 Task: Add an event with the title Marketing Campaign Strategy Review and Adjustment, date '2024/04/03', time 8:50 AM to 10:50 AMand add a description: Lastly, be prepared to discuss the terms of potential investment, including the desired investment amount, equity or ownership structure, potential return on investment, and any anticipated milestones or timelines. These discussions will lay the foundation for further negotiations and due diligence processes, should both parties decide to move forward., put the event into Orange category . Add location for the event as: Miami, USA, logged in from the account softage.4@softage.netand send the event invitation to softage.7@softage.net and softage.8@softage.net. Set a reminder for the event 5 minutes before
Action: Mouse moved to (127, 94)
Screenshot: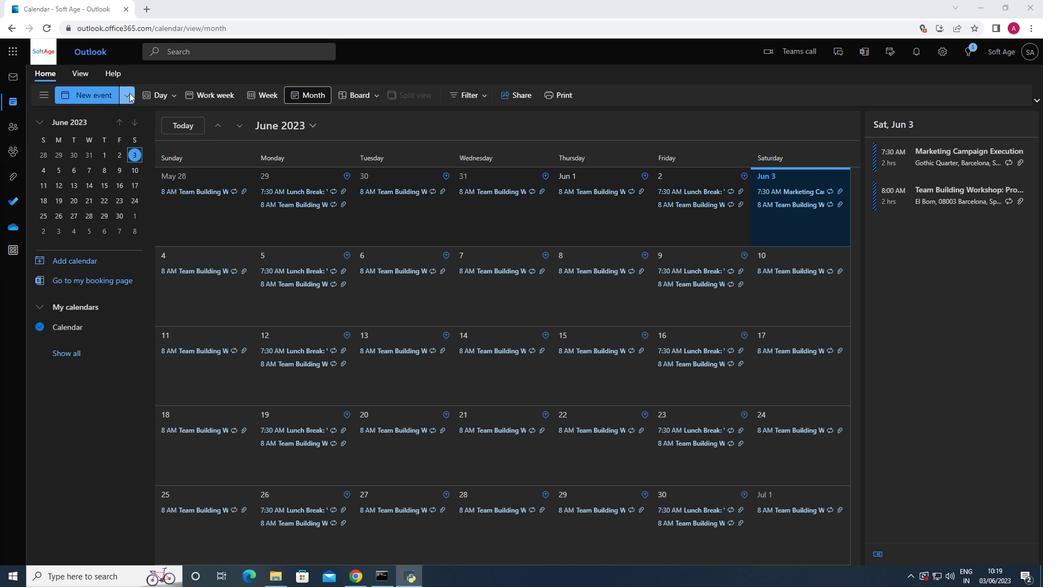 
Action: Mouse pressed left at (127, 94)
Screenshot: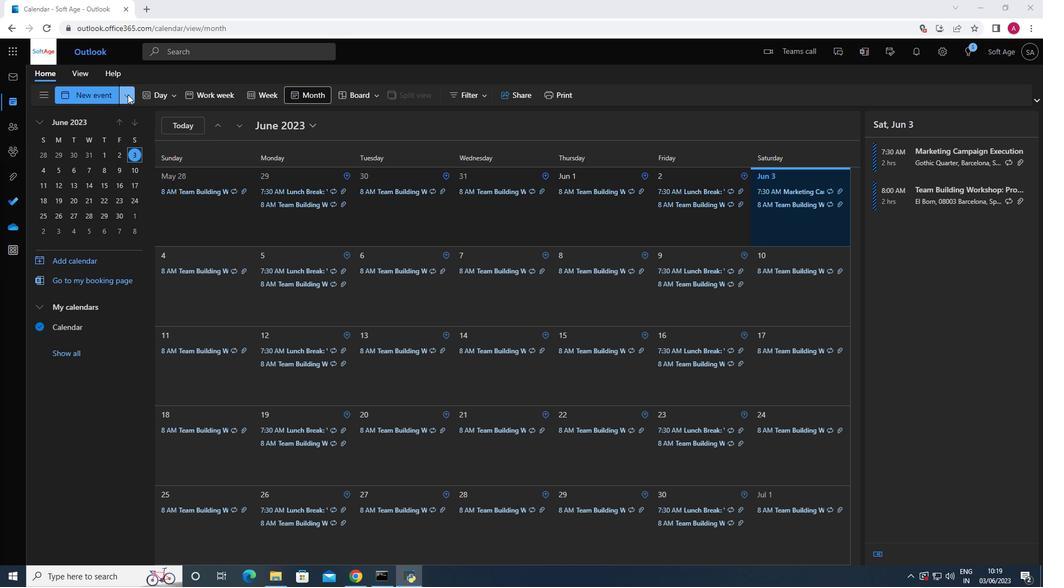 
Action: Mouse moved to (112, 138)
Screenshot: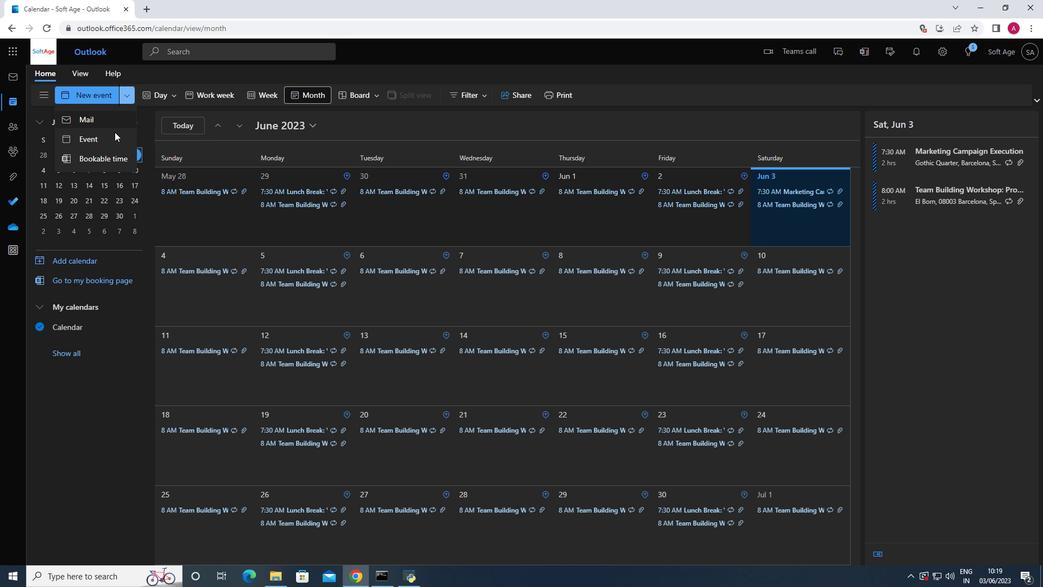 
Action: Mouse pressed left at (112, 138)
Screenshot: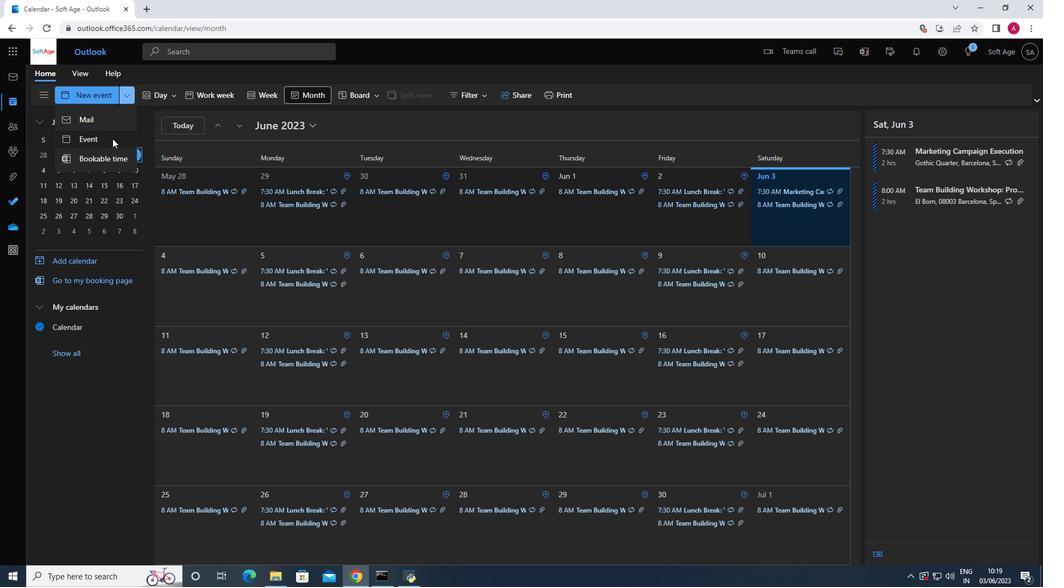 
Action: Mouse moved to (273, 164)
Screenshot: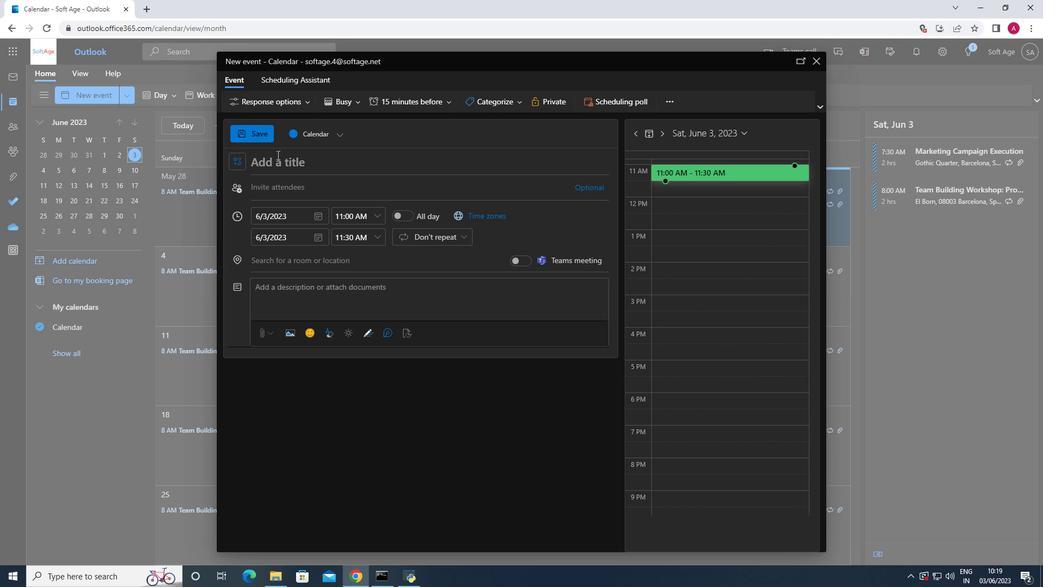 
Action: Mouse pressed left at (273, 164)
Screenshot: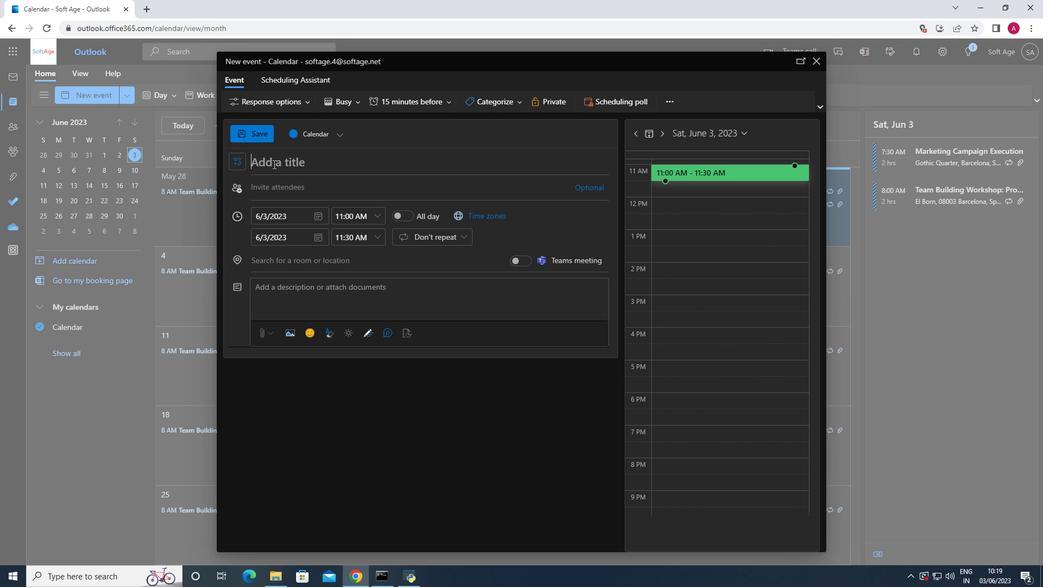 
Action: Key pressed <Key.shift>Marker<Key.backspace>ting<Key.space><Key.shift>Campaign<Key.space><Key.shift>Strategy<Key.space><Key.shift>Review<Key.space>and<Key.space><Key.shift>Adjustment
Screenshot: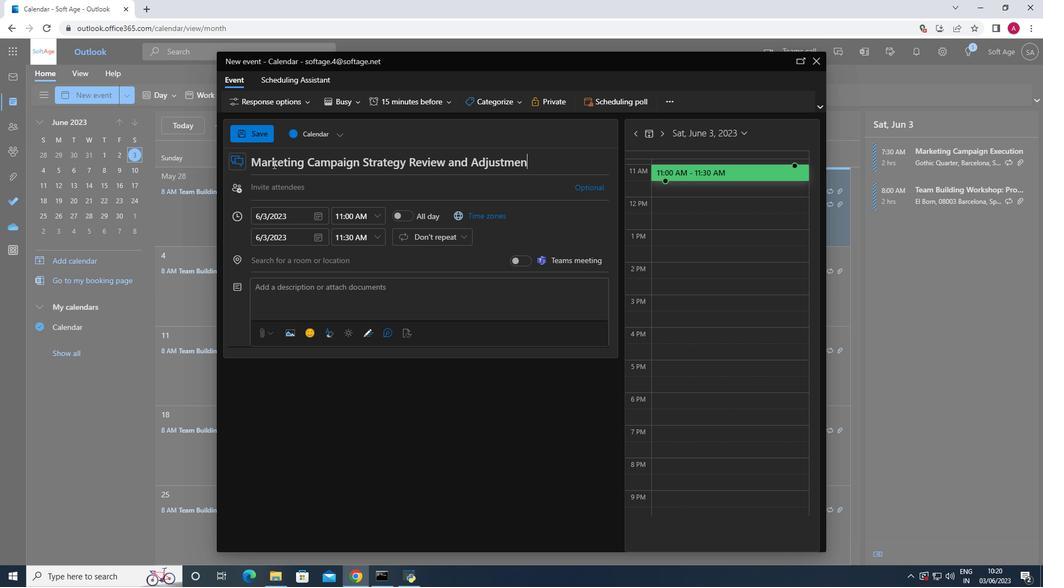 
Action: Mouse moved to (321, 214)
Screenshot: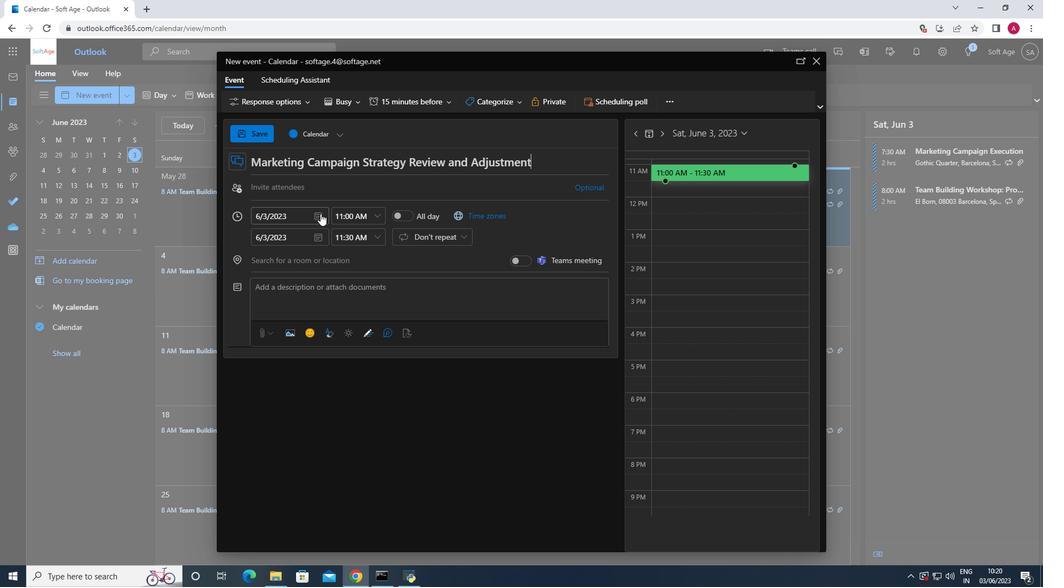 
Action: Mouse pressed left at (321, 214)
Screenshot: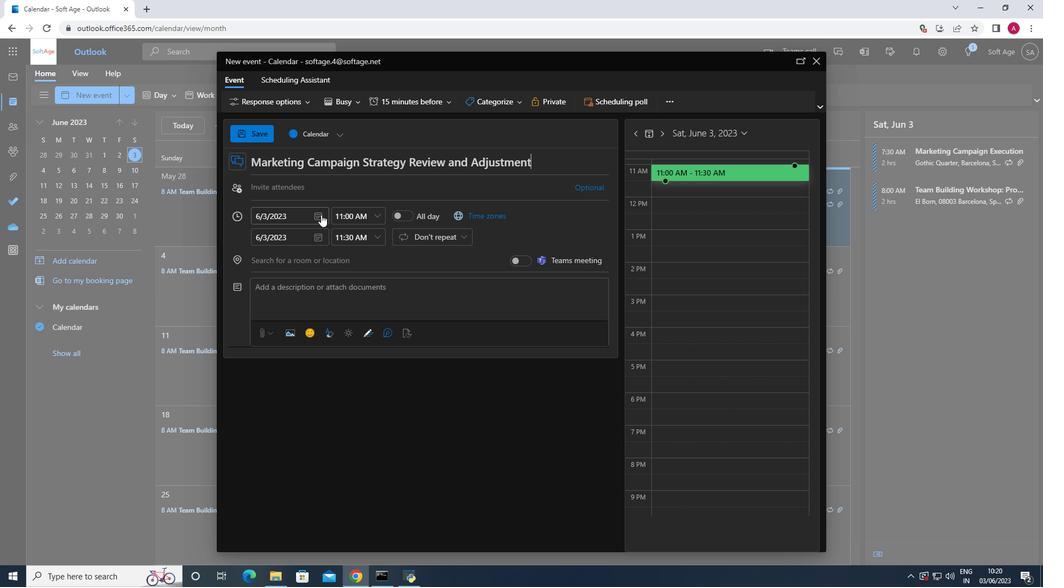 
Action: Mouse moved to (359, 241)
Screenshot: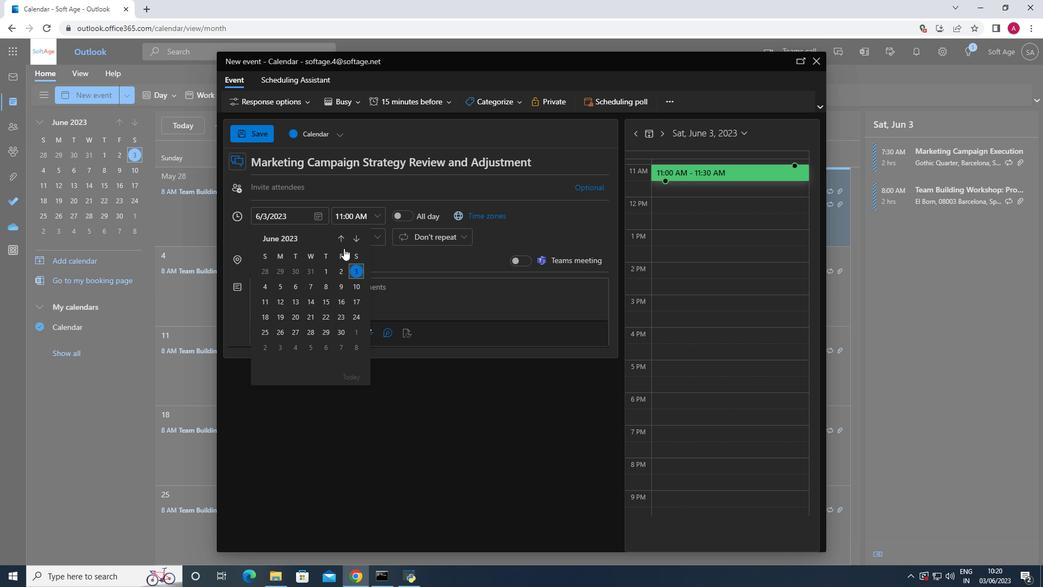 
Action: Mouse pressed left at (359, 241)
Screenshot: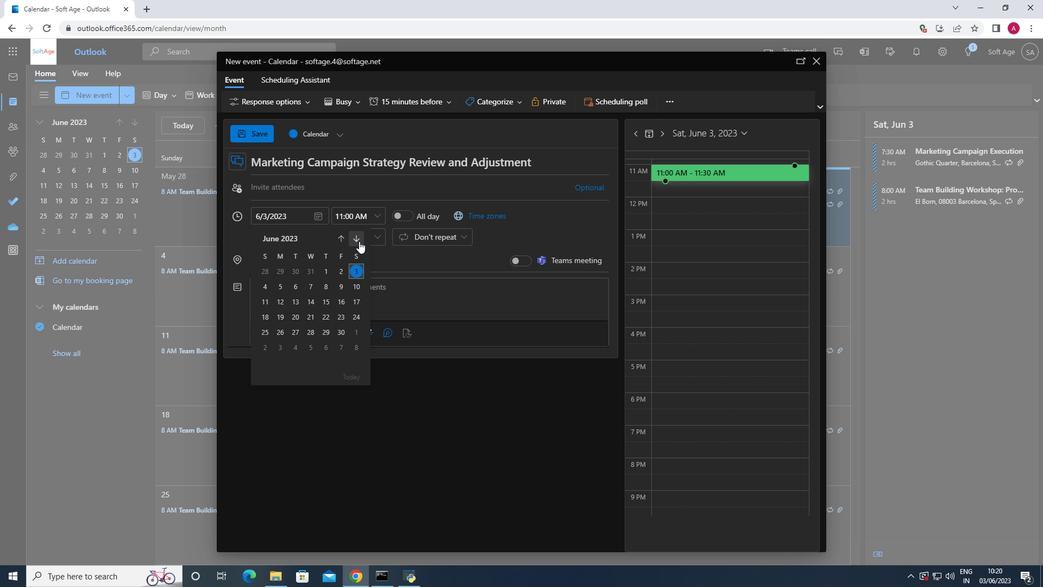 
Action: Mouse moved to (359, 240)
Screenshot: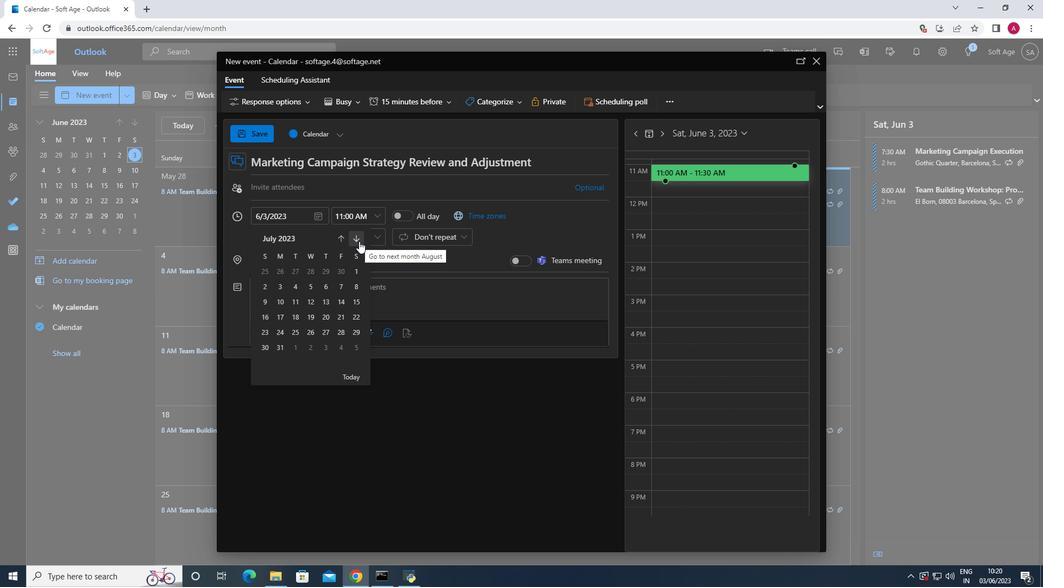 
Action: Mouse pressed left at (359, 240)
Screenshot: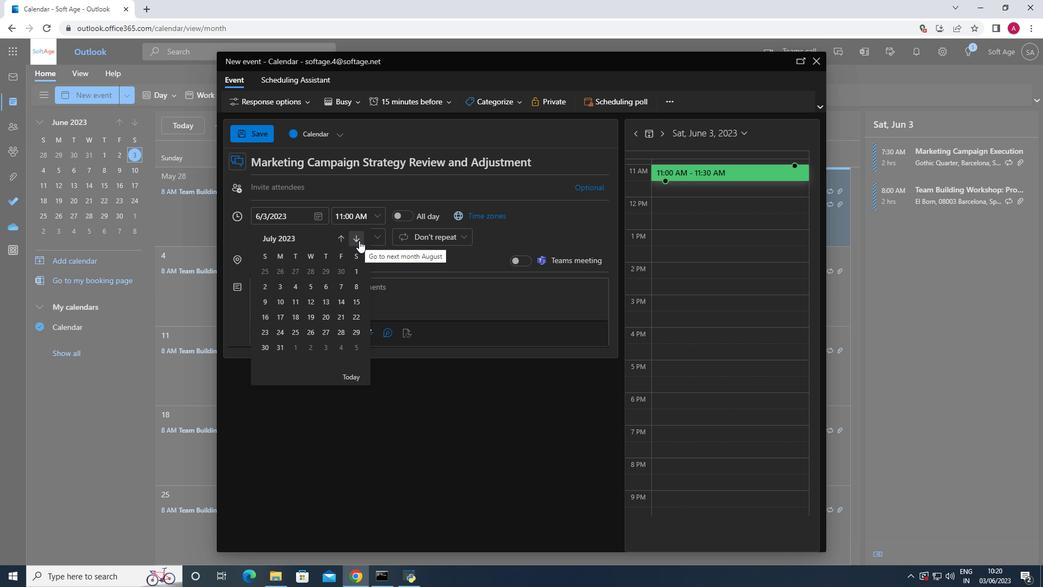 
Action: Mouse pressed left at (359, 240)
Screenshot: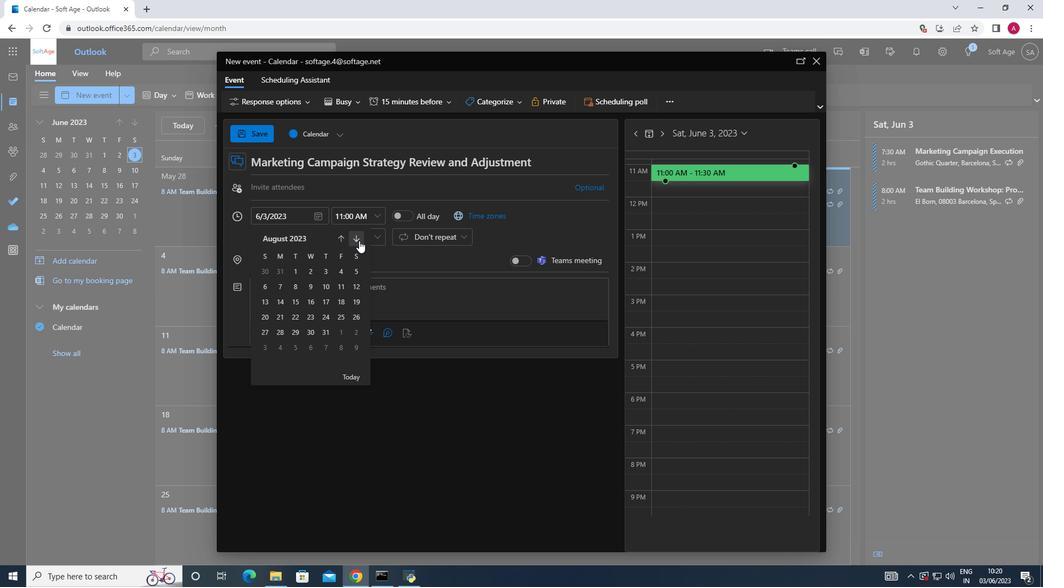 
Action: Mouse pressed left at (359, 240)
Screenshot: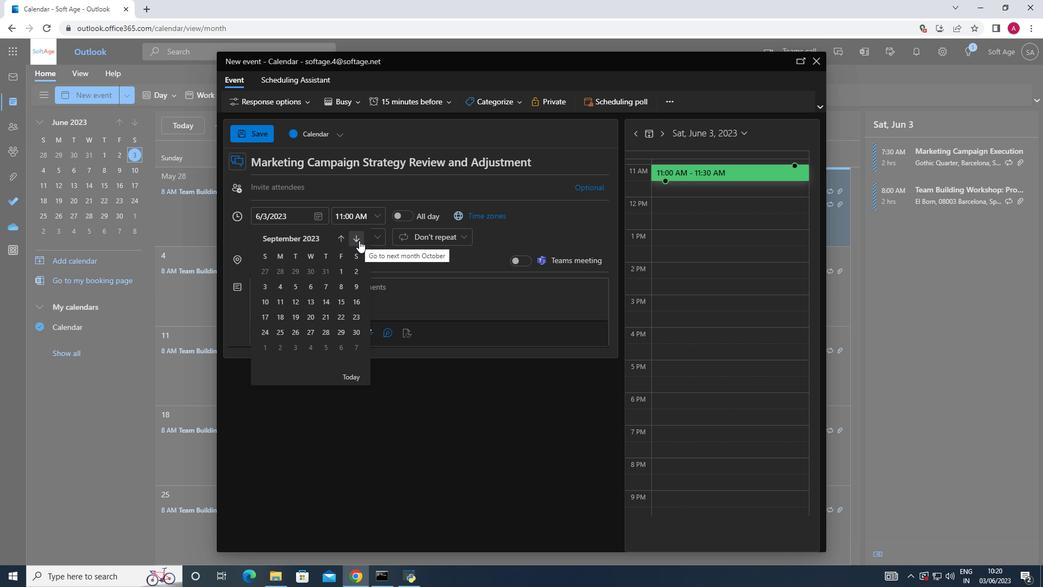 
Action: Mouse pressed left at (359, 240)
Screenshot: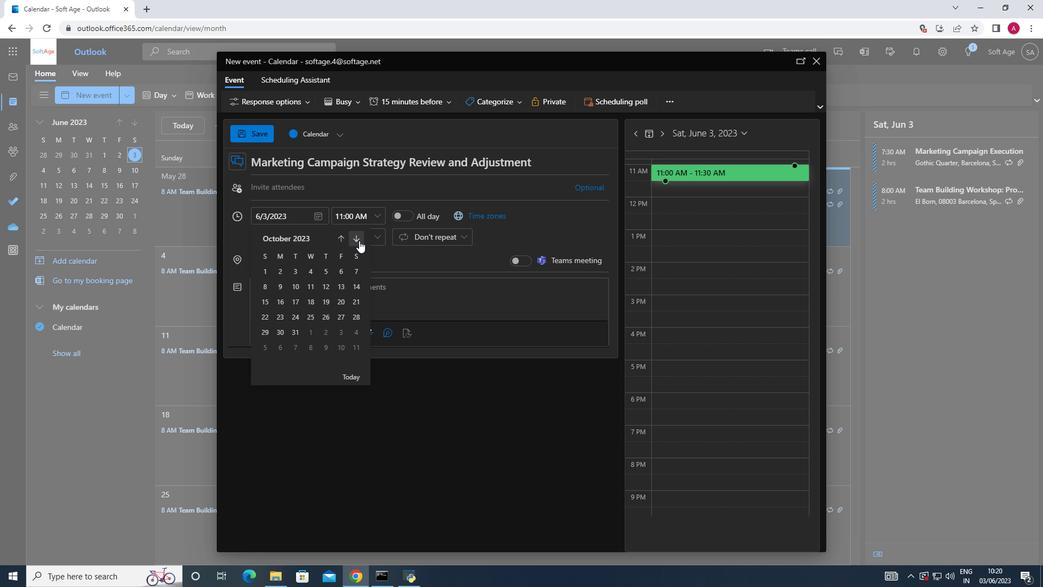 
Action: Mouse pressed left at (359, 240)
Screenshot: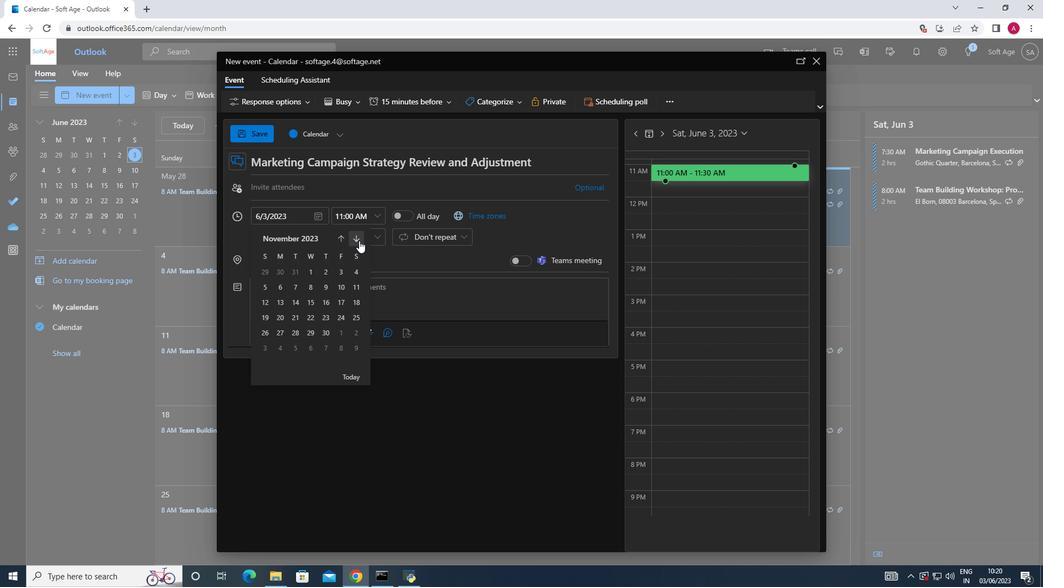 
Action: Mouse pressed left at (359, 240)
Screenshot: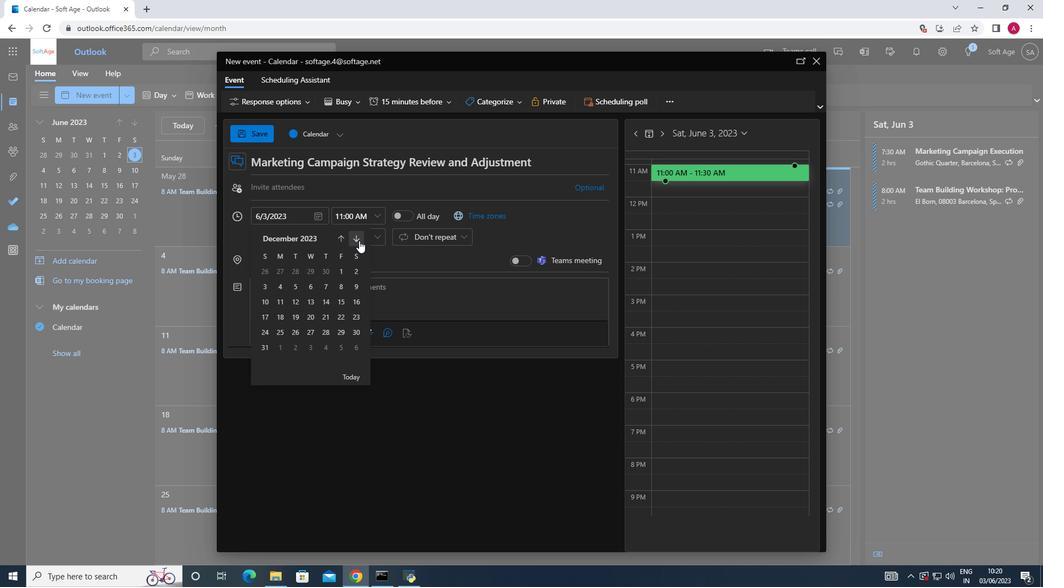 
Action: Mouse pressed left at (359, 240)
Screenshot: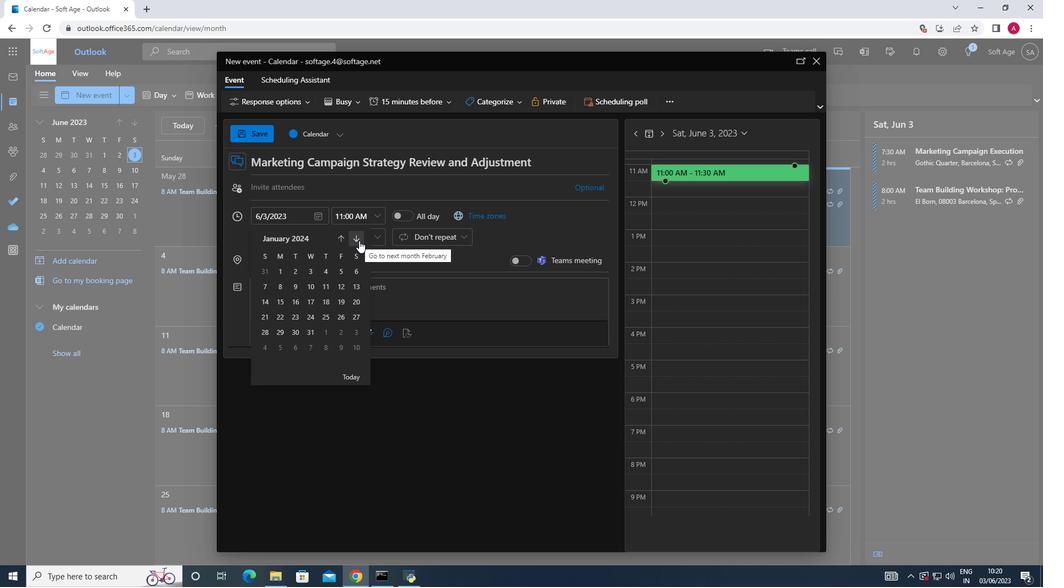 
Action: Mouse pressed left at (359, 240)
Screenshot: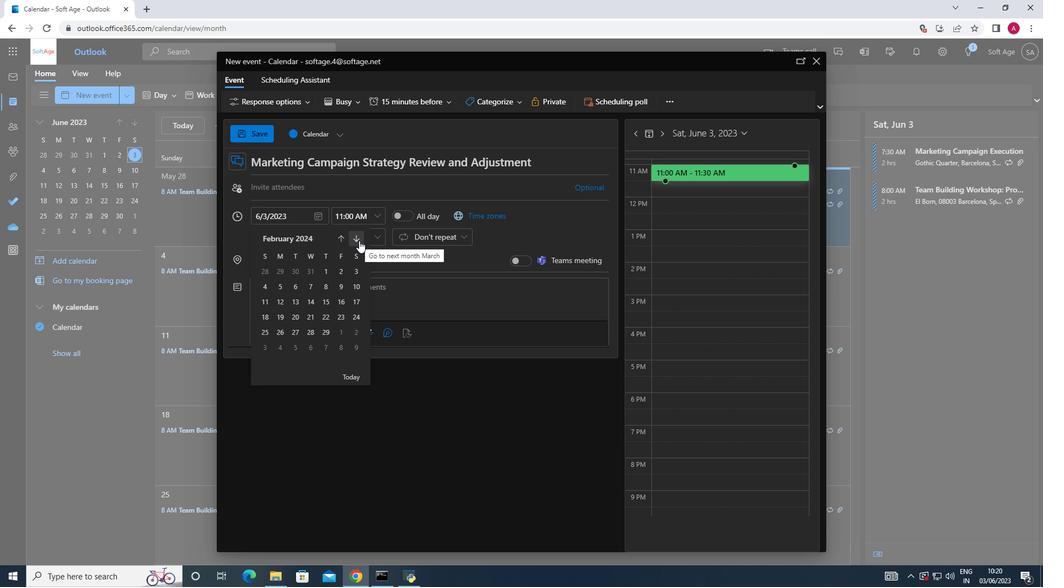 
Action: Mouse pressed left at (359, 240)
Screenshot: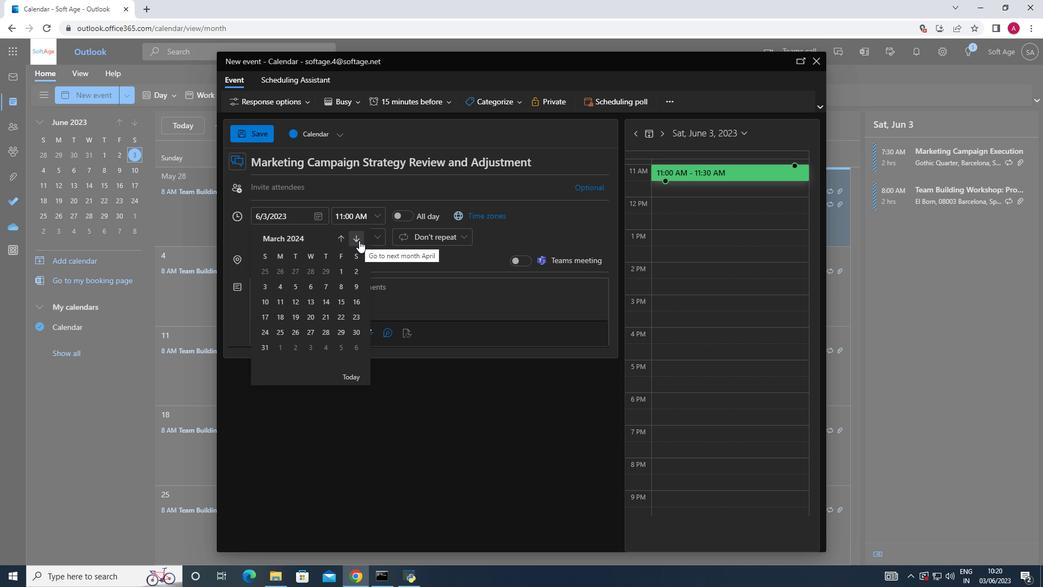
Action: Mouse moved to (309, 268)
Screenshot: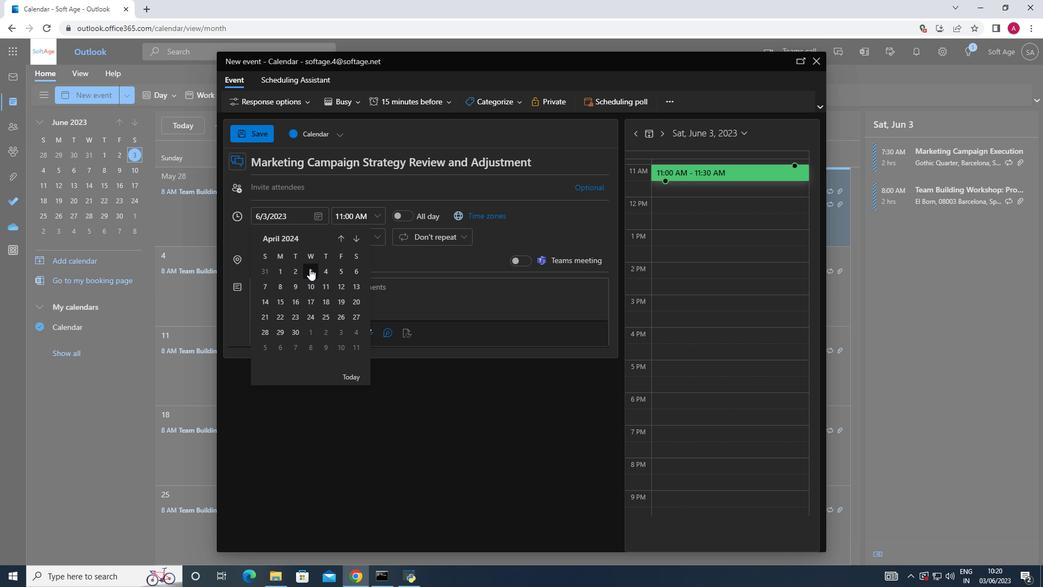 
Action: Mouse pressed left at (309, 268)
Screenshot: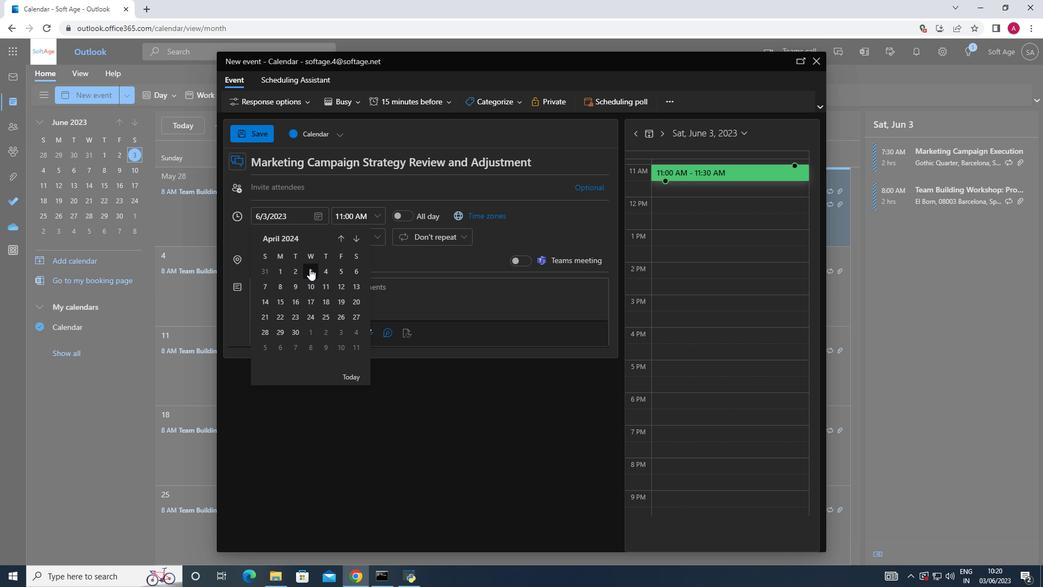 
Action: Mouse moved to (374, 217)
Screenshot: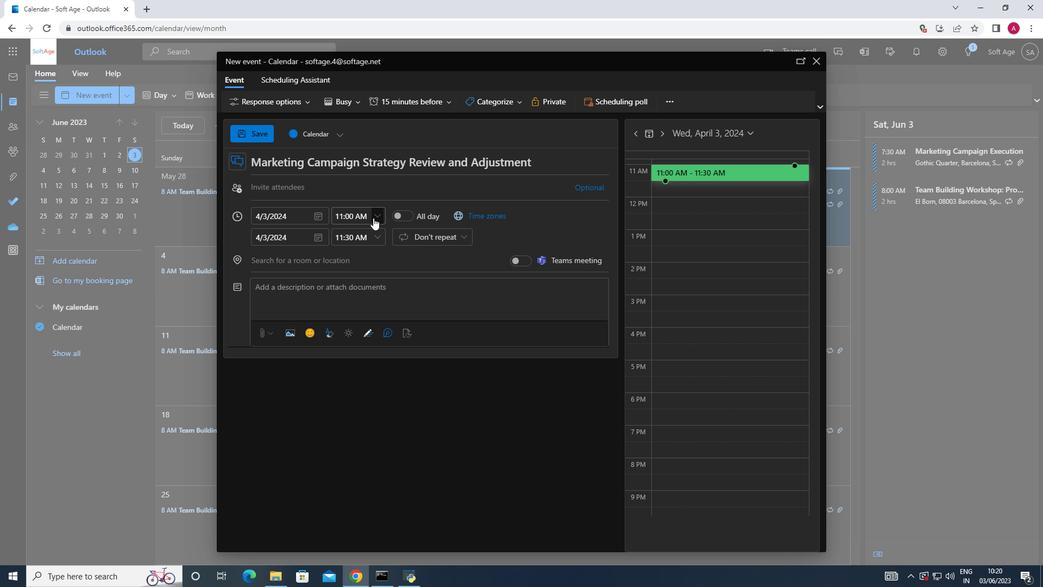 
Action: Mouse pressed left at (374, 217)
Screenshot: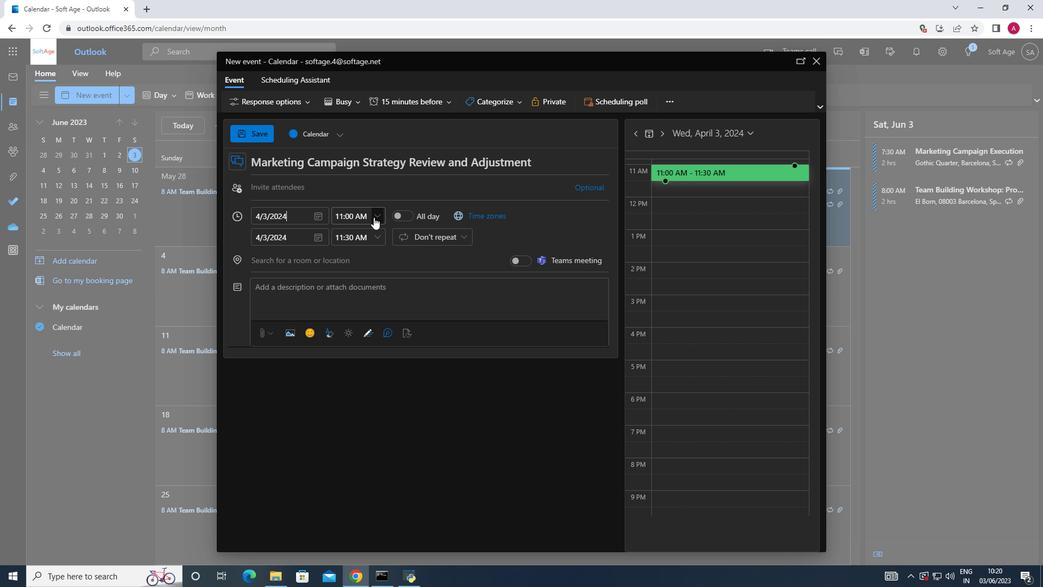 
Action: Mouse moved to (374, 218)
Screenshot: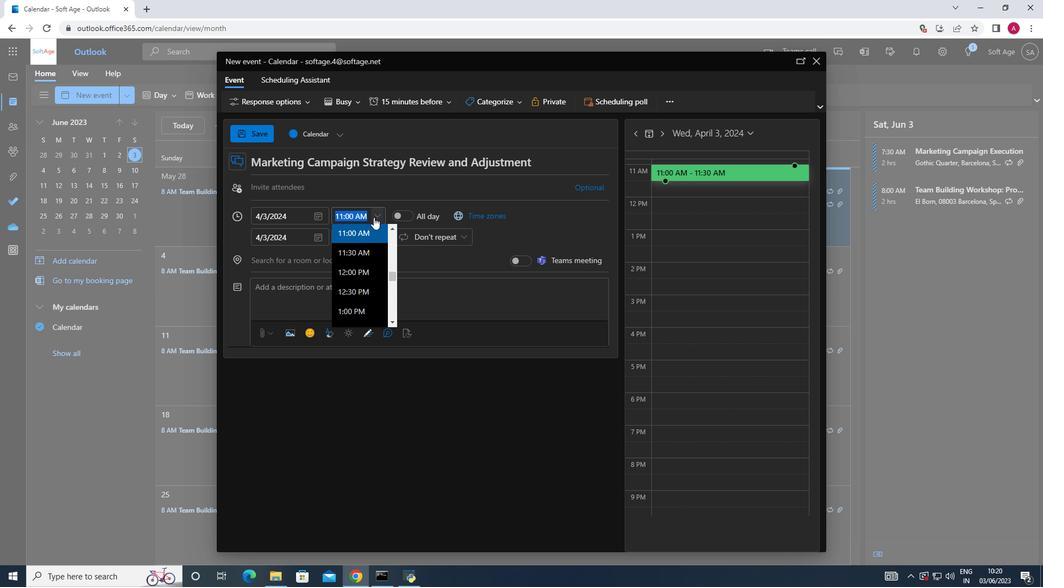 
Action: Key pressed 8<Key.shift_r>:50<Key.space><Key.shift>AM<Key.enter>
Screenshot: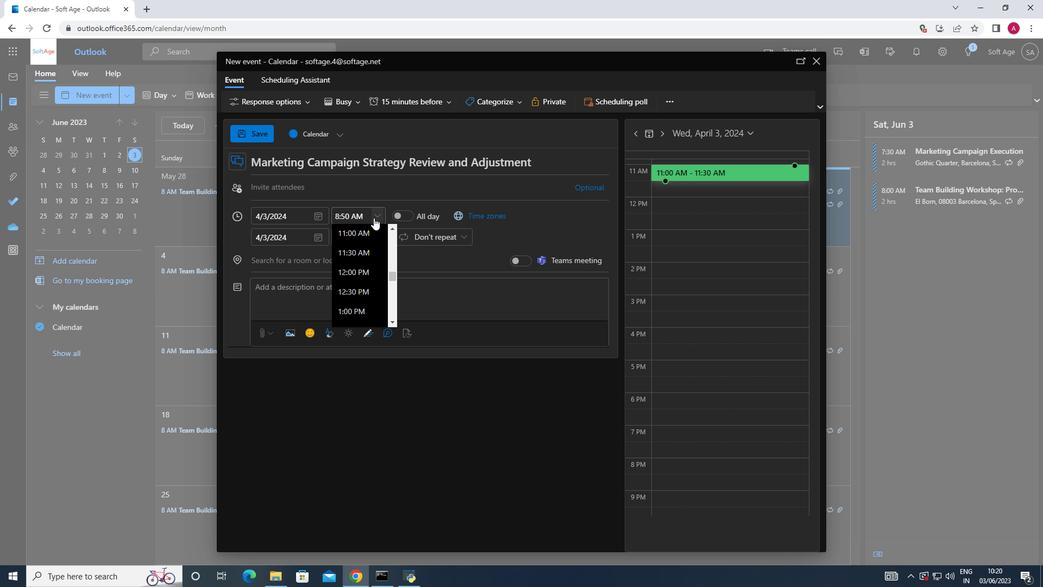 
Action: Mouse moved to (380, 232)
Screenshot: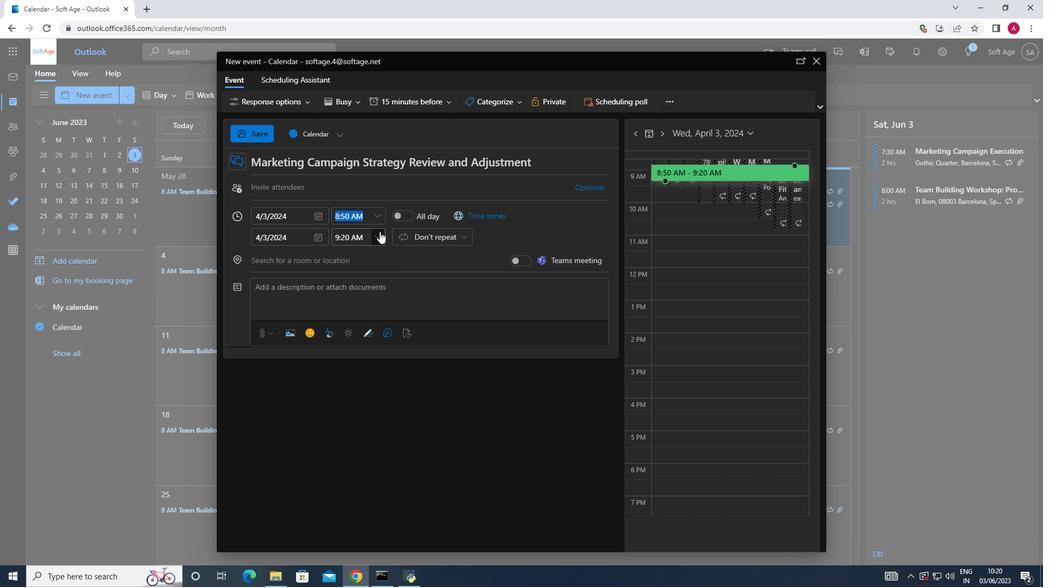 
Action: Mouse pressed left at (380, 232)
Screenshot: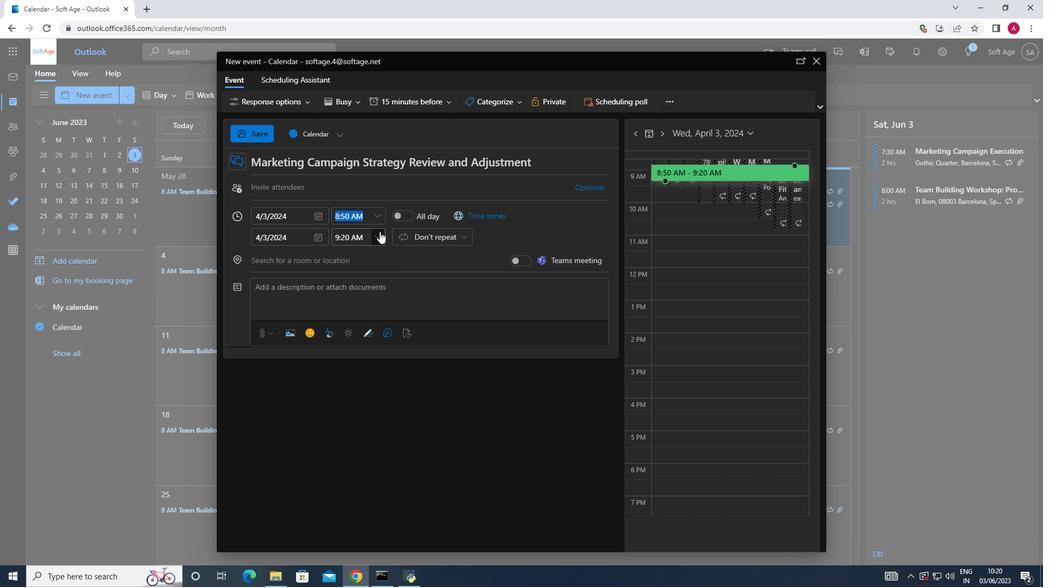 
Action: Mouse moved to (351, 306)
Screenshot: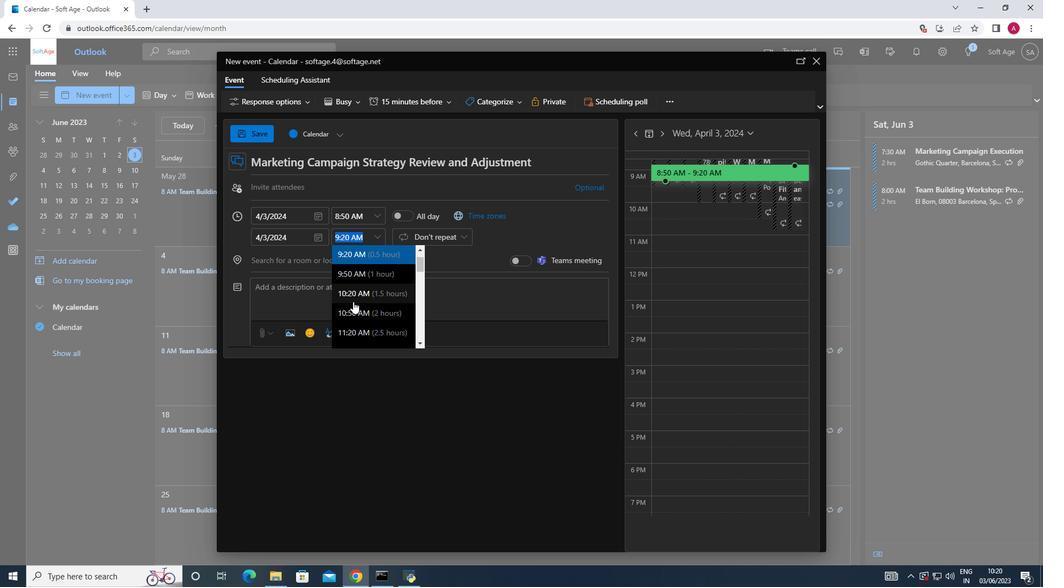 
Action: Mouse pressed left at (351, 306)
Screenshot: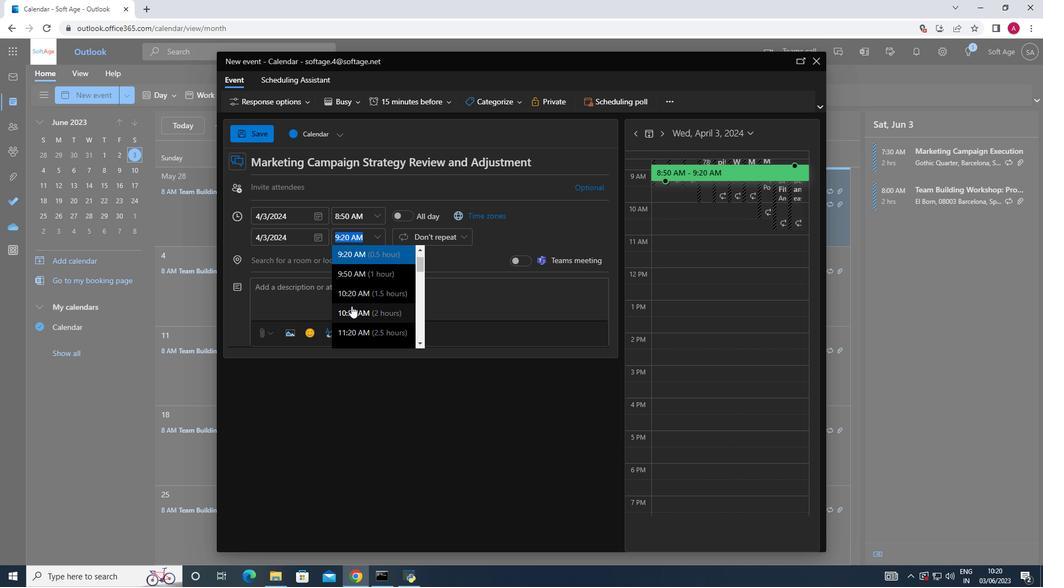 
Action: Mouse moved to (271, 295)
Screenshot: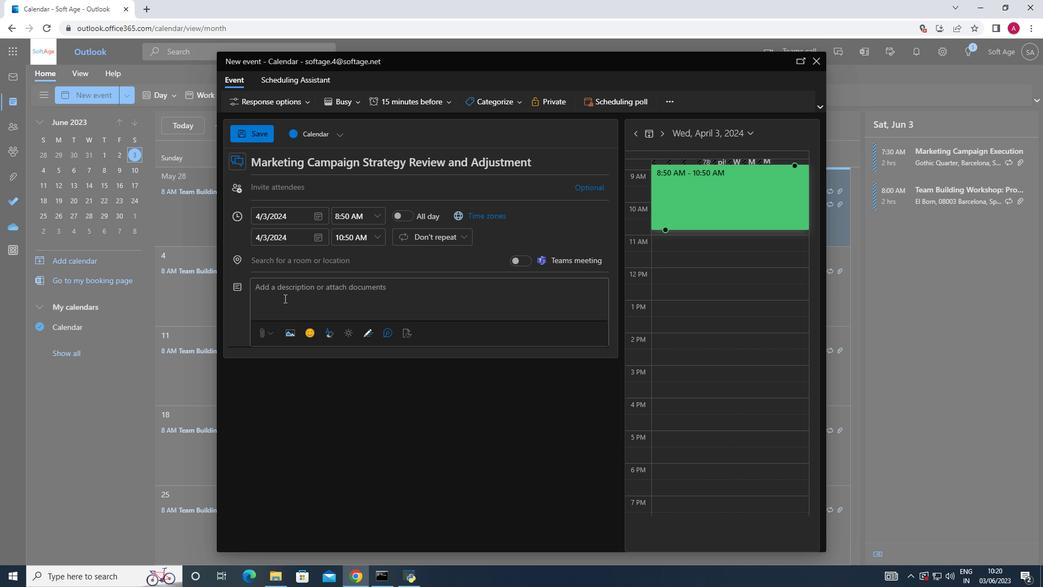 
Action: Mouse pressed left at (271, 295)
Screenshot: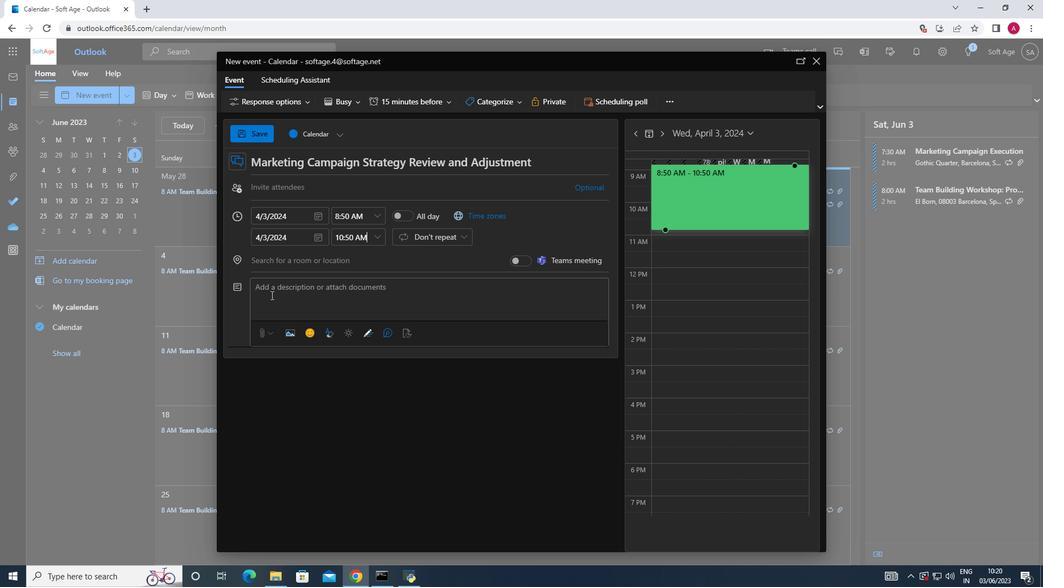 
Action: Mouse moved to (327, 307)
Screenshot: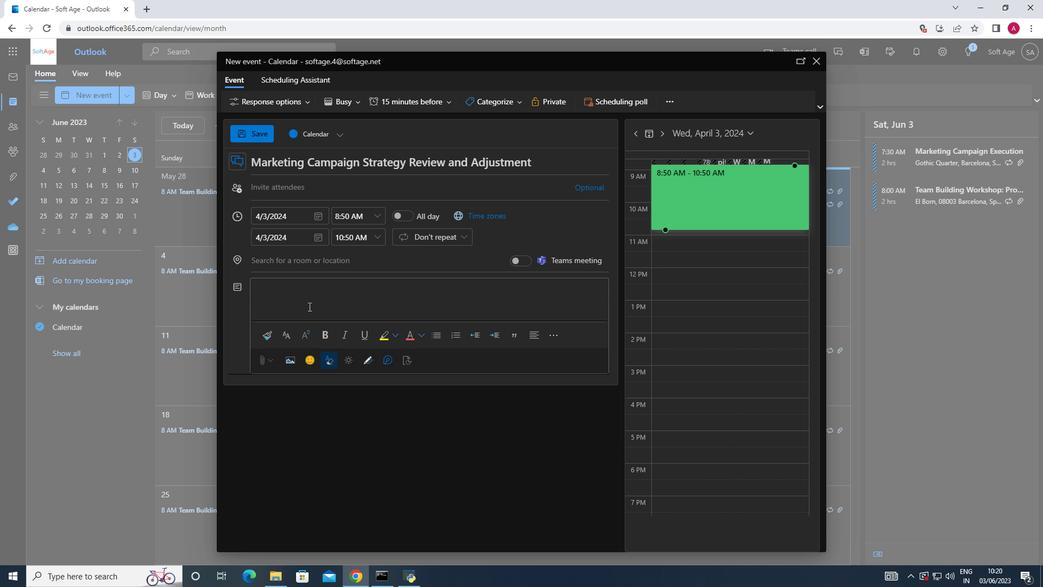 
Action: Key pressed <Key.shift>Lastly,<Key.space>be<Key.space>prepared<Key.space>to<Key.space>discuss<Key.space>the<Key.space>tr<Key.backspace>erm<Key.space>of<Key.space>potential<Key.space>investment,<Key.space>including<Key.space>the<Key.space>desired<Key.space>investment<Key.space>amount,<Key.space>equity<Key.space>or<Key.space>owm<Key.backspace>nership<Key.space>structure,<Key.space>potential<Key.space>return<Key.space>on<Key.space>investment,<Key.space>and<Key.space>any<Key.space>anticipated<Key.space>milestones<Key.space>or<Key.space>timelines.<Key.space><Key.shift>These<Key.space>s<Key.backspace>discussions<Key.space><Key.shift>Will<Key.space>lay<Key.space>the<Key.space>foundation<Key.space>for<Key.space>further<Key.space>negotiations<Key.space>and<Key.space>due<Key.space>diligence<Key.space>processes,<Key.space>should<Key.space>both<Key.space>parties<Key.space>decide<Key.space>to<Key.space>move<Key.space>forward.
Screenshot: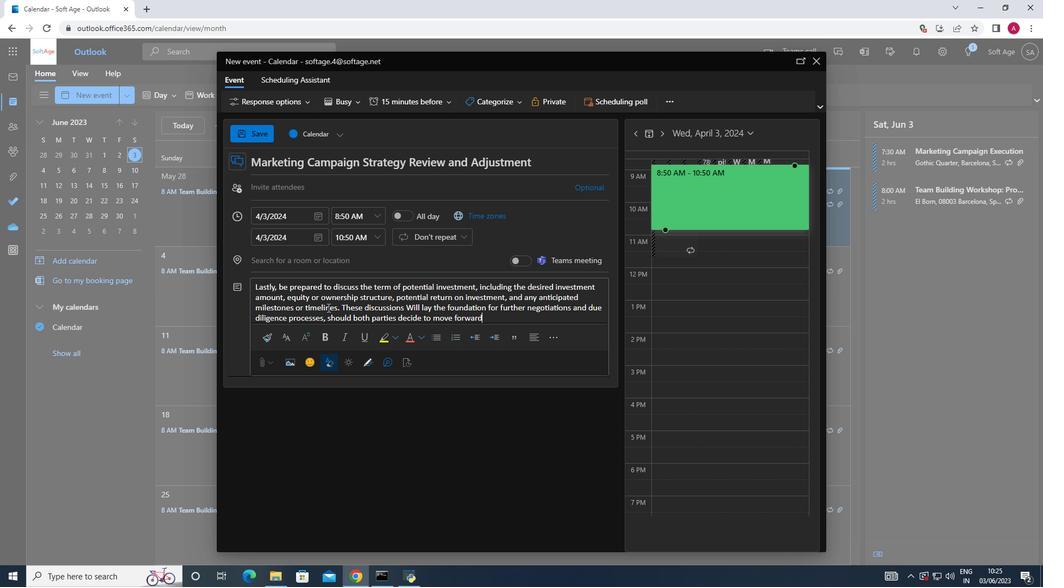 
Action: Mouse moved to (518, 100)
Screenshot: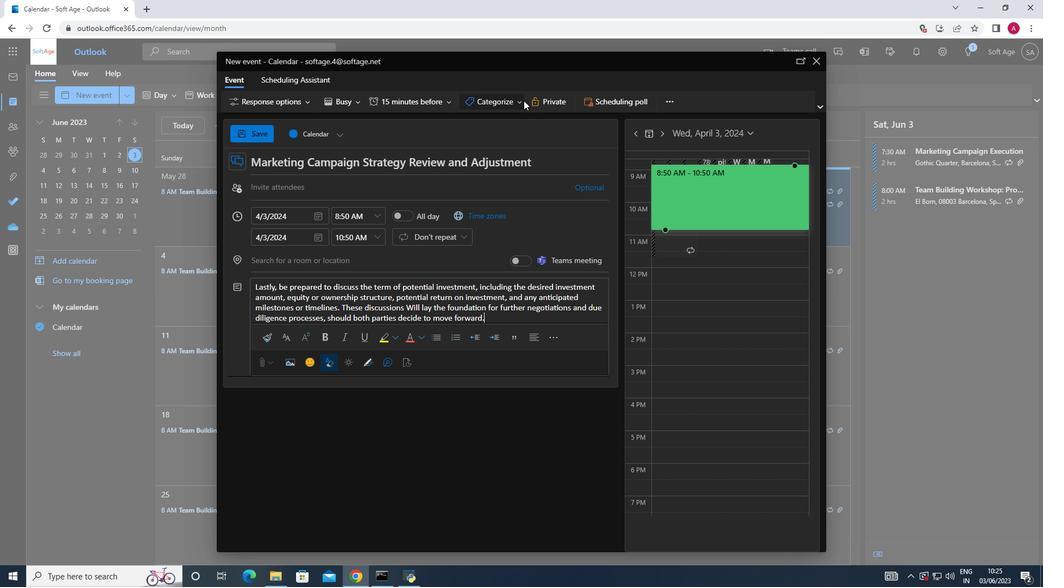 
Action: Mouse pressed left at (518, 100)
Screenshot: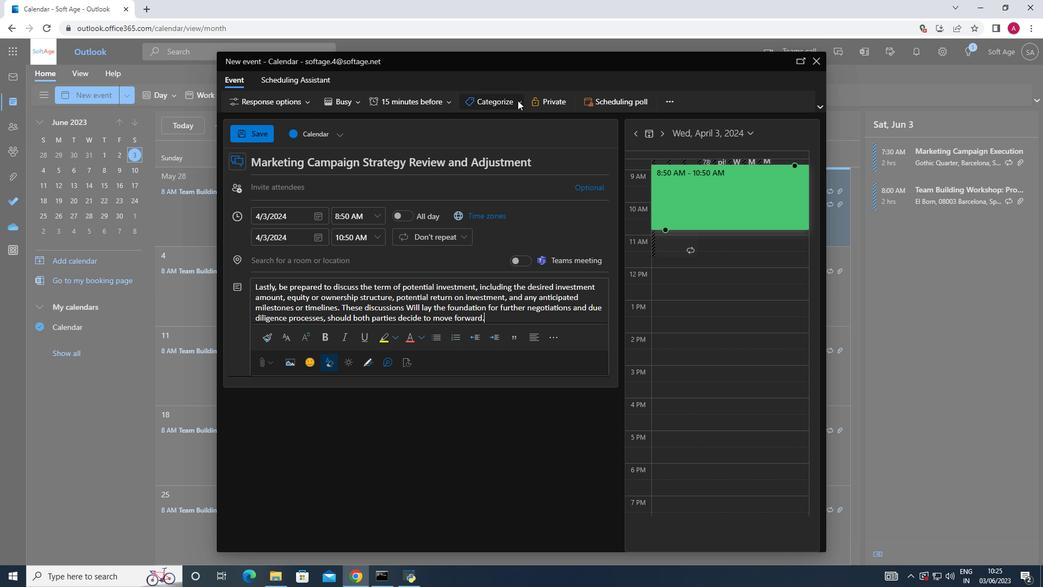 
Action: Mouse moved to (510, 152)
Screenshot: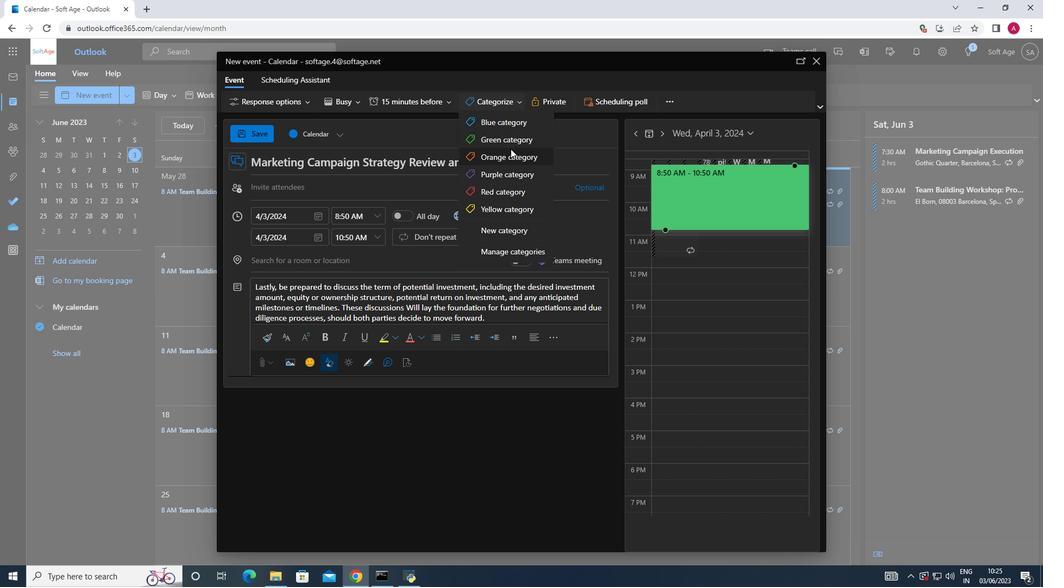 
Action: Mouse pressed left at (510, 152)
Screenshot: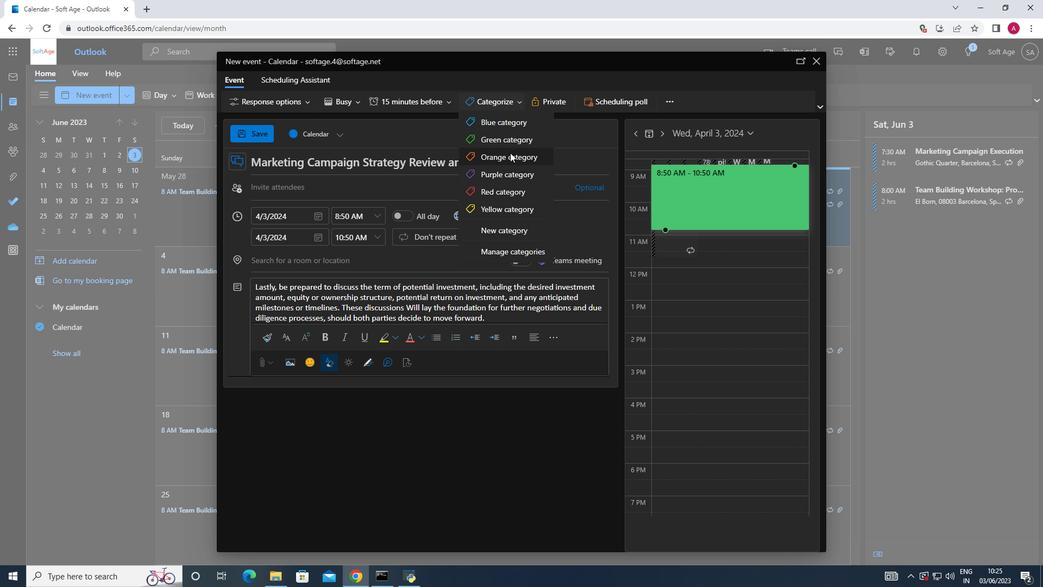 
Action: Mouse moved to (300, 185)
Screenshot: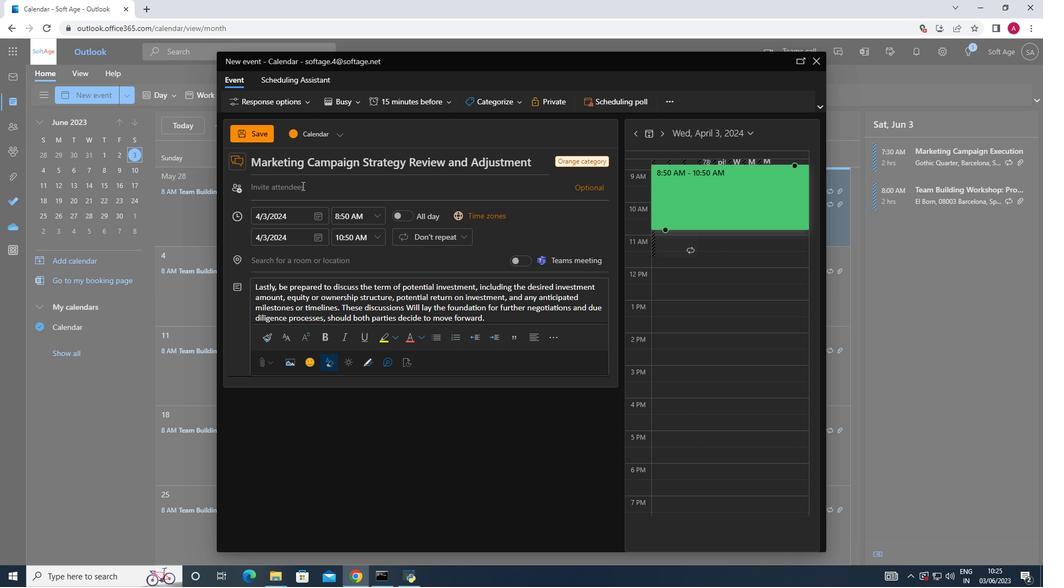 
Action: Mouse pressed left at (300, 185)
Screenshot: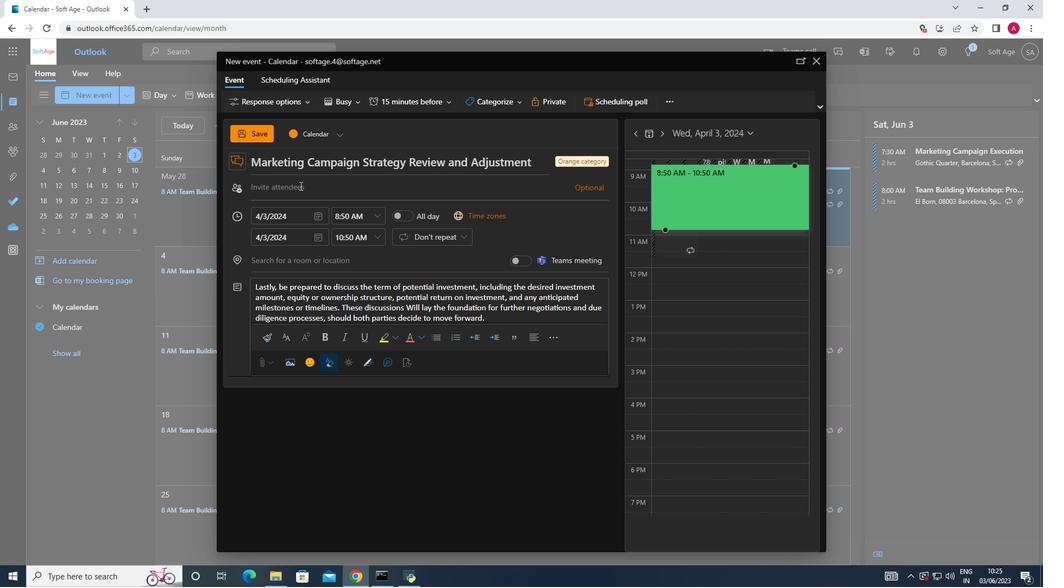 
Action: Mouse moved to (430, 258)
Screenshot: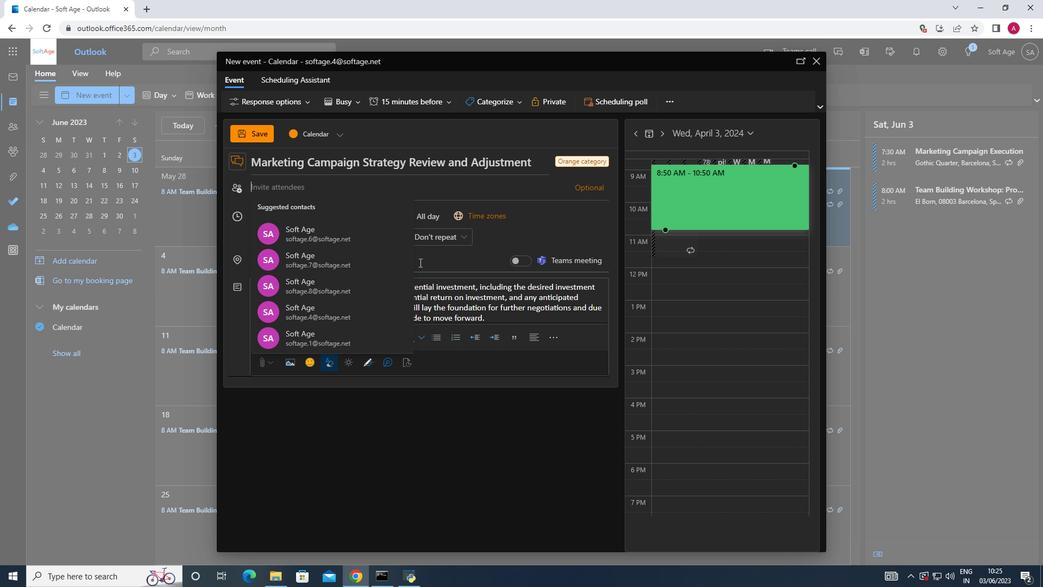 
Action: Mouse pressed left at (430, 258)
Screenshot: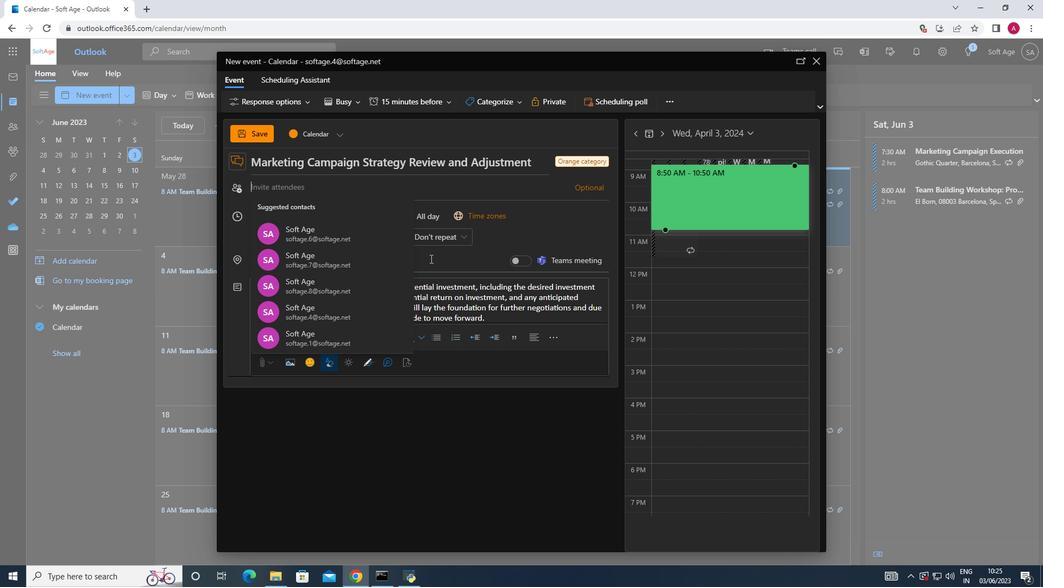 
Action: Mouse moved to (302, 251)
Screenshot: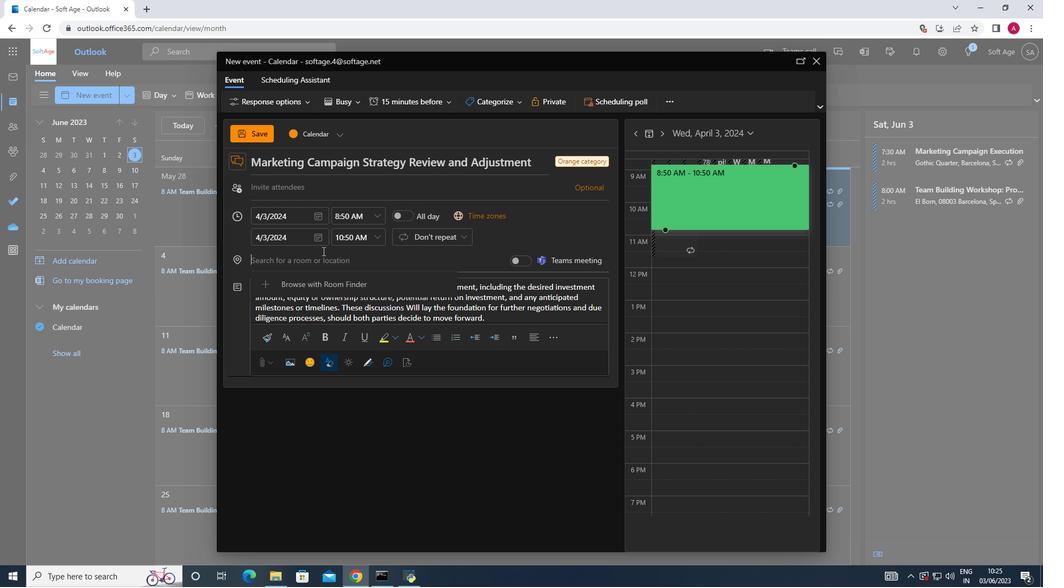 
Action: Key pressed <Key.shift><Key.shift><Key.shift><Key.shift><Key.shift><Key.shift><Key.shift><Key.shift><Key.shift><Key.shift><Key.shift><Key.shift><Key.shift><Key.shift><Key.shift><Key.shift><Key.shift>Miami,<Key.shift>USA
Screenshot: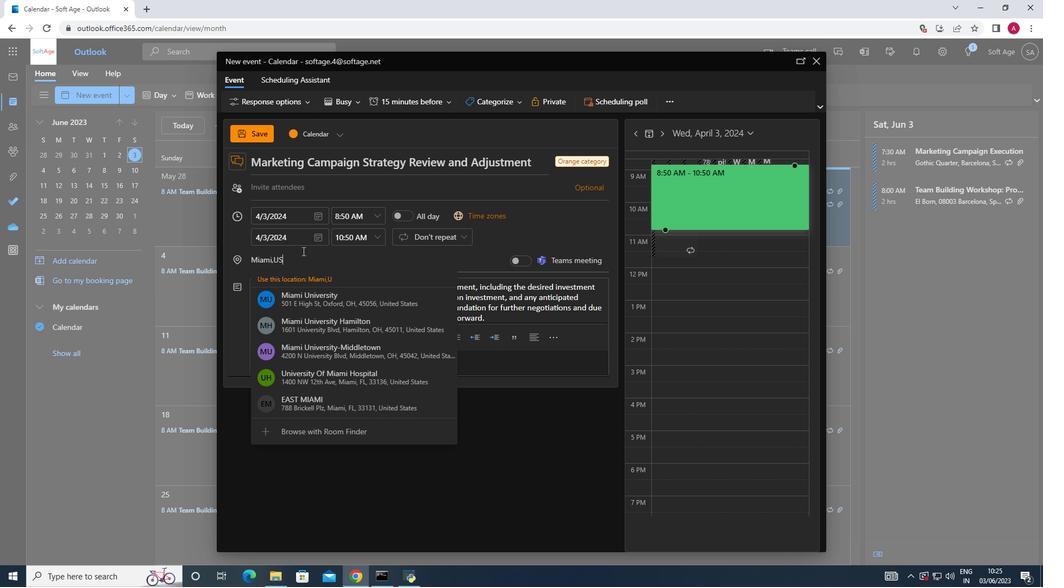 
Action: Mouse moved to (321, 280)
Screenshot: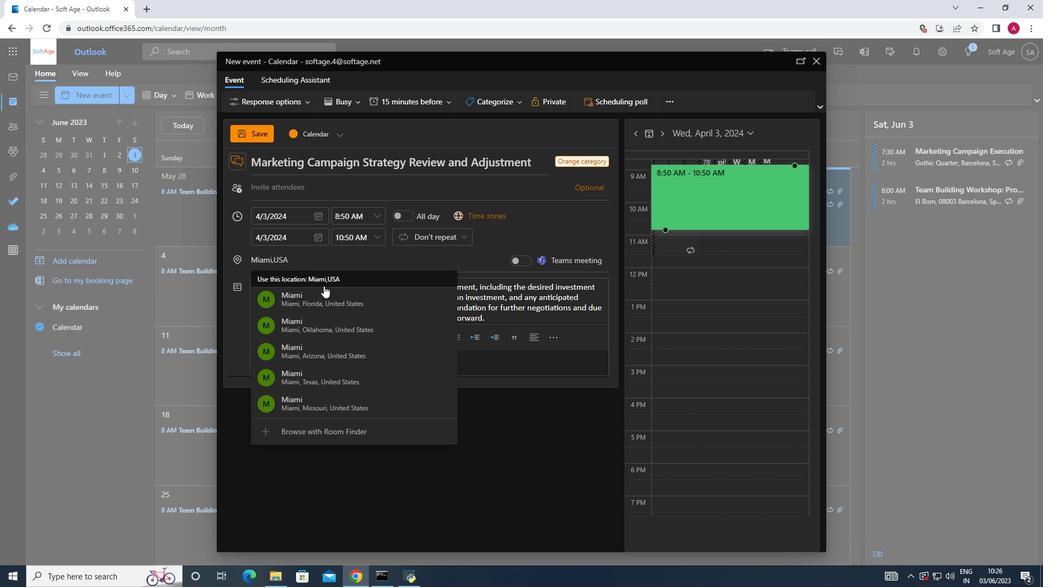 
Action: Mouse pressed left at (321, 280)
Screenshot: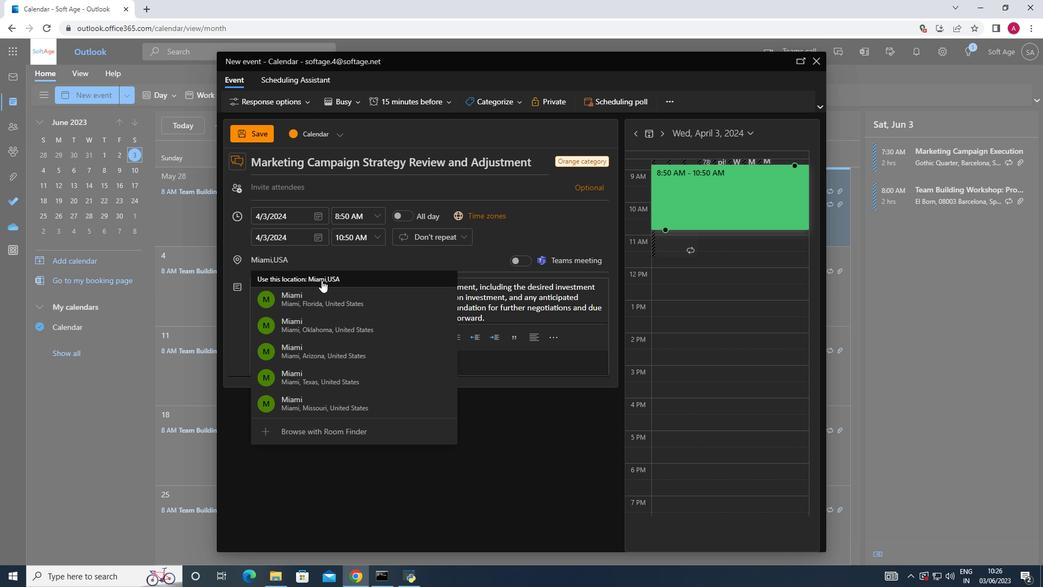 
Action: Mouse moved to (277, 187)
Screenshot: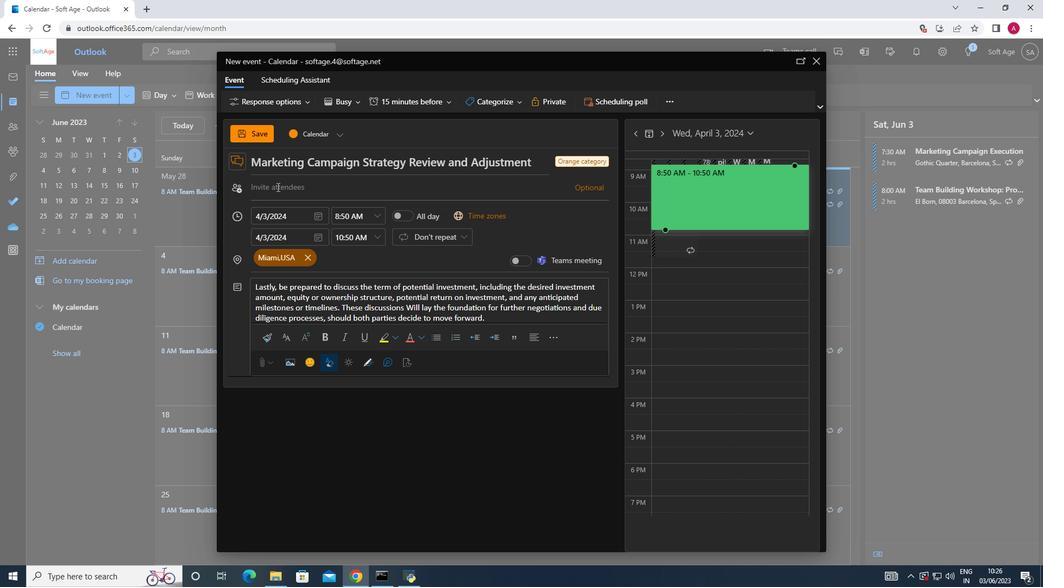 
Action: Mouse pressed left at (277, 187)
Screenshot: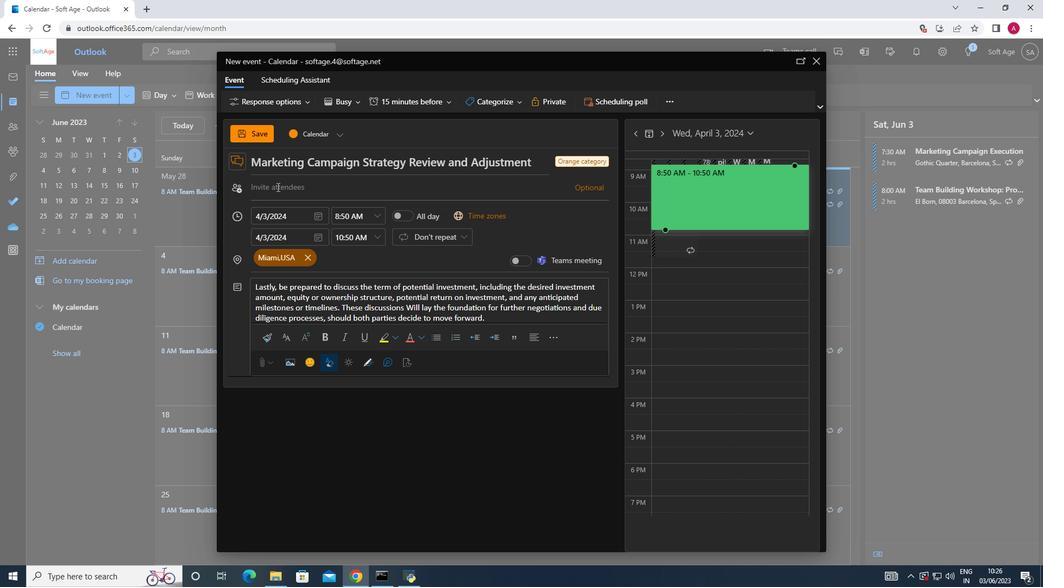 
Action: Key pressed softage<Key.space><Key.backspace>.7
Screenshot: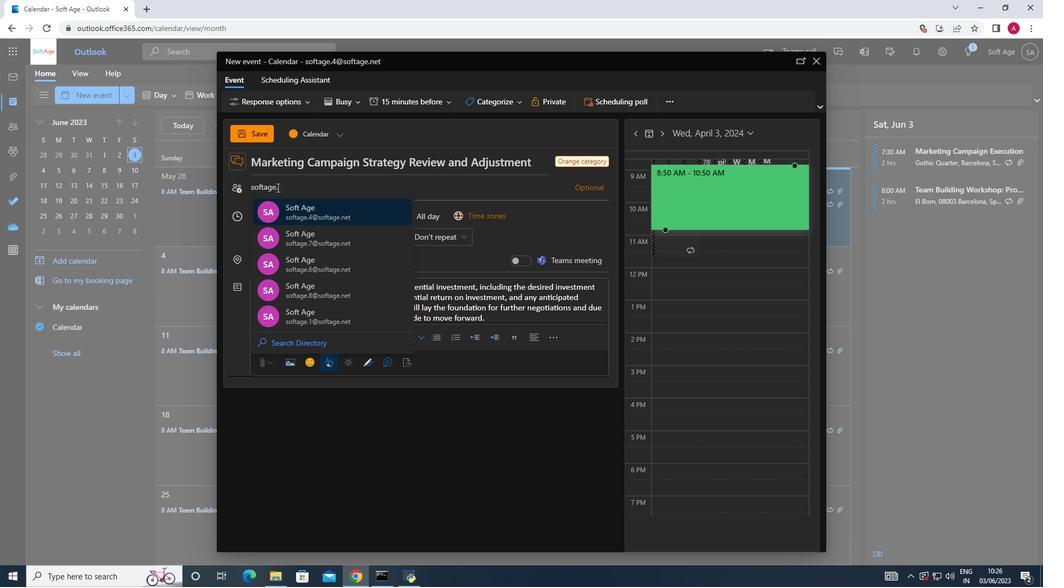 
Action: Mouse moved to (337, 205)
Screenshot: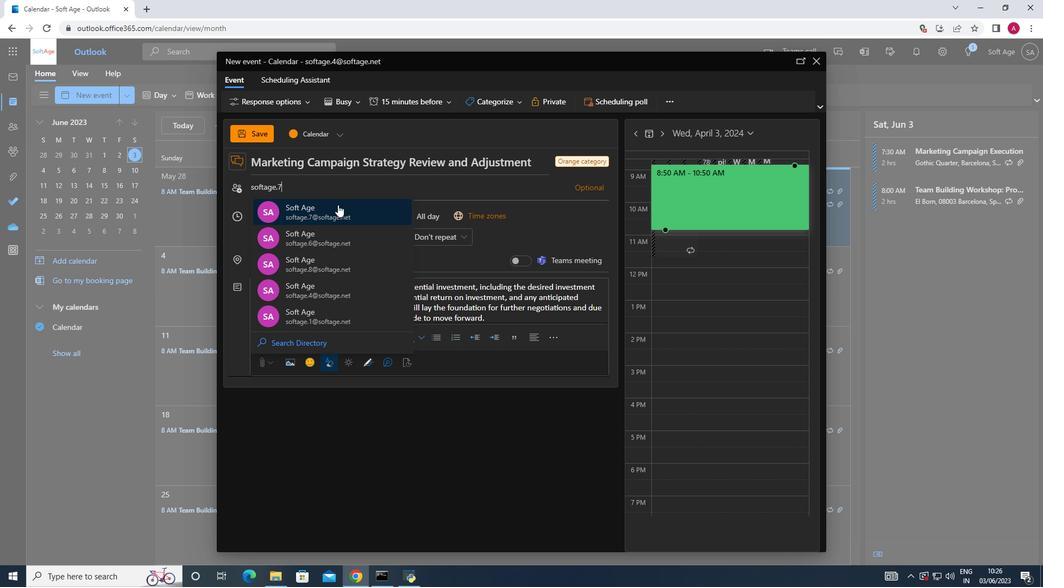 
Action: Mouse pressed left at (337, 205)
Screenshot: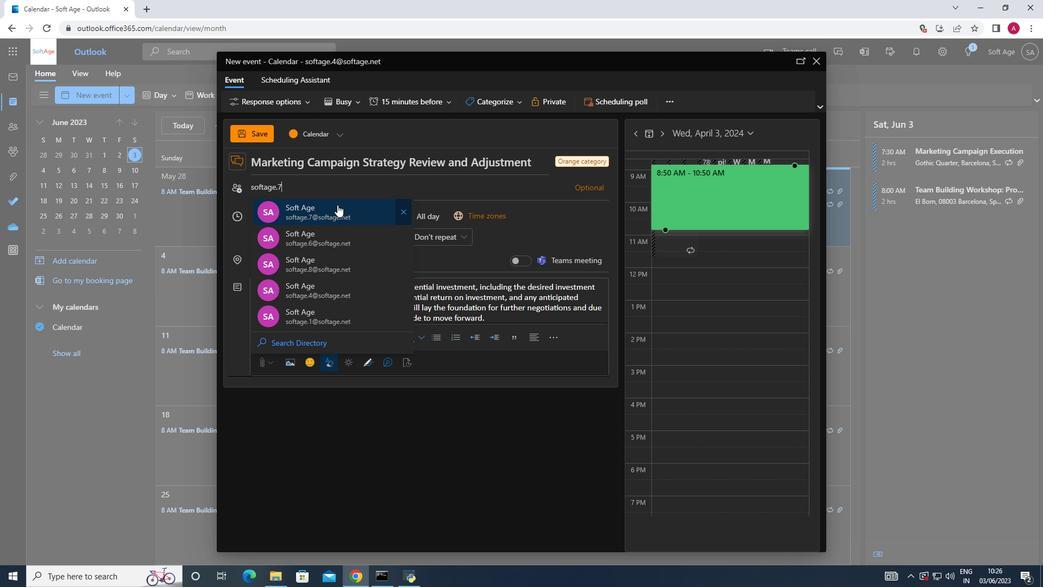 
Action: Mouse moved to (337, 206)
Screenshot: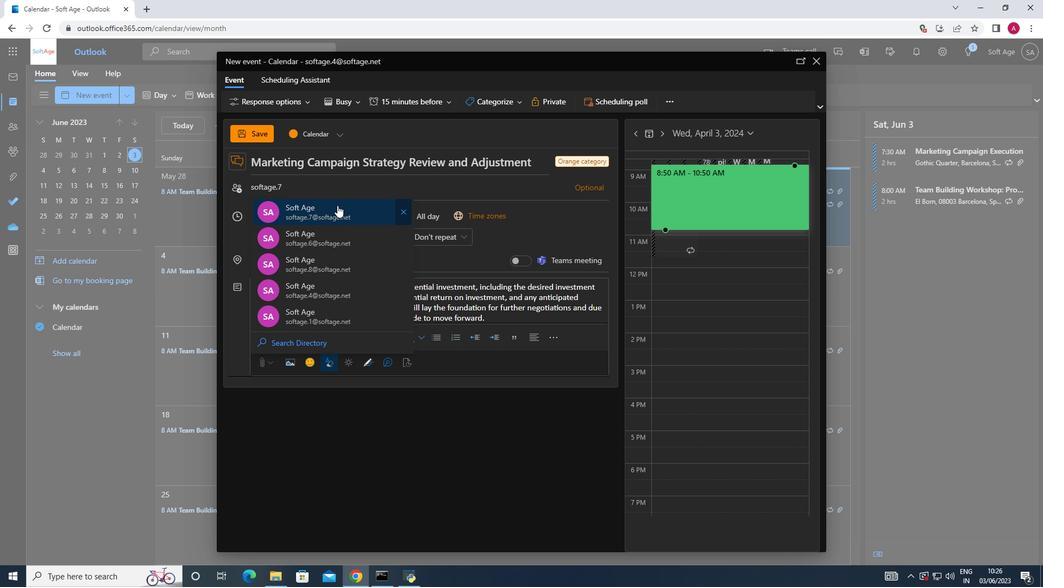 
Action: Key pressed softage.8<Key.shift>@
Screenshot: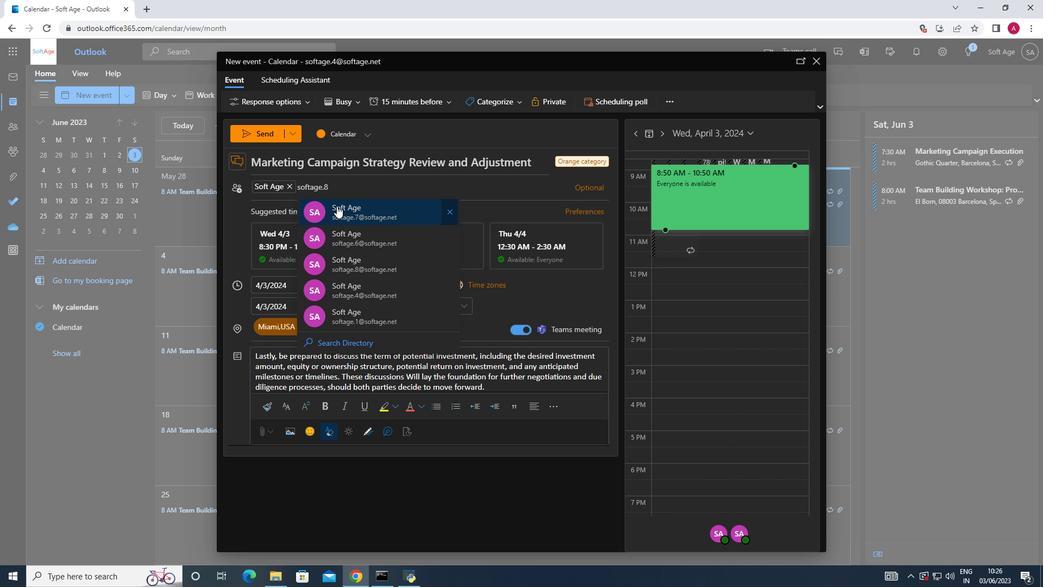 
Action: Mouse moved to (381, 217)
Screenshot: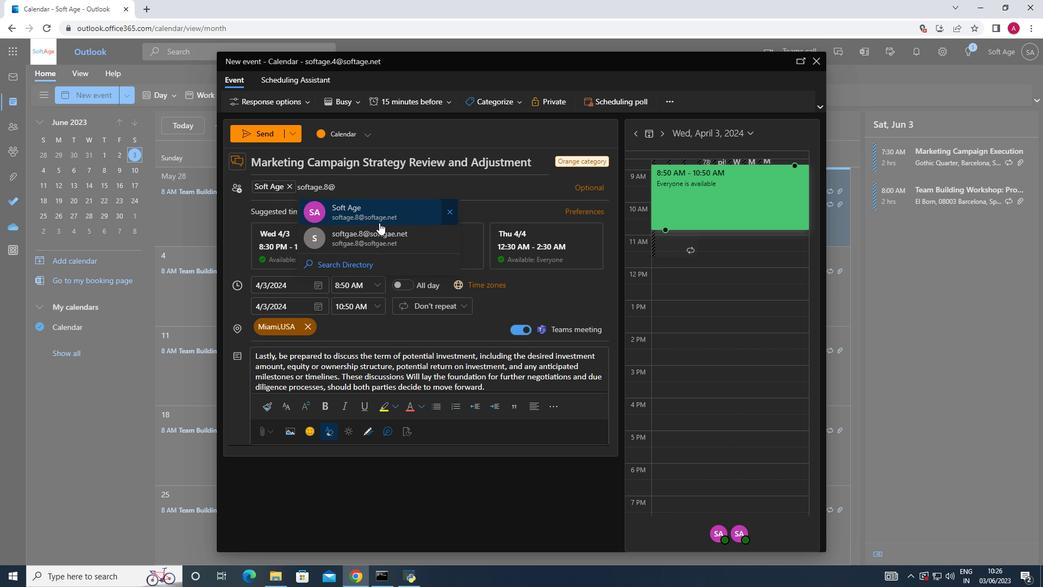 
Action: Mouse pressed left at (381, 217)
Screenshot: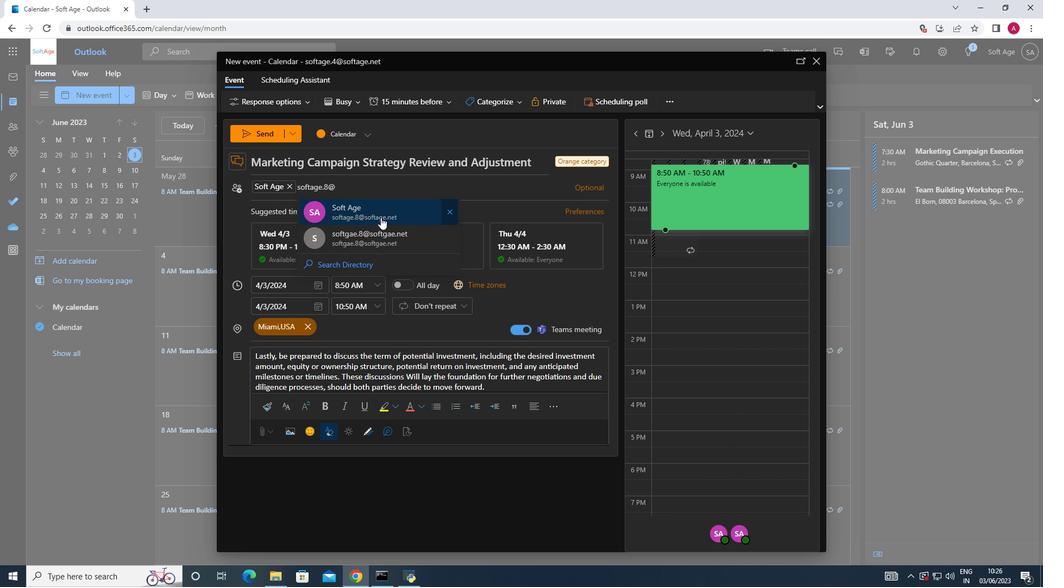 
Action: Mouse moved to (449, 106)
Screenshot: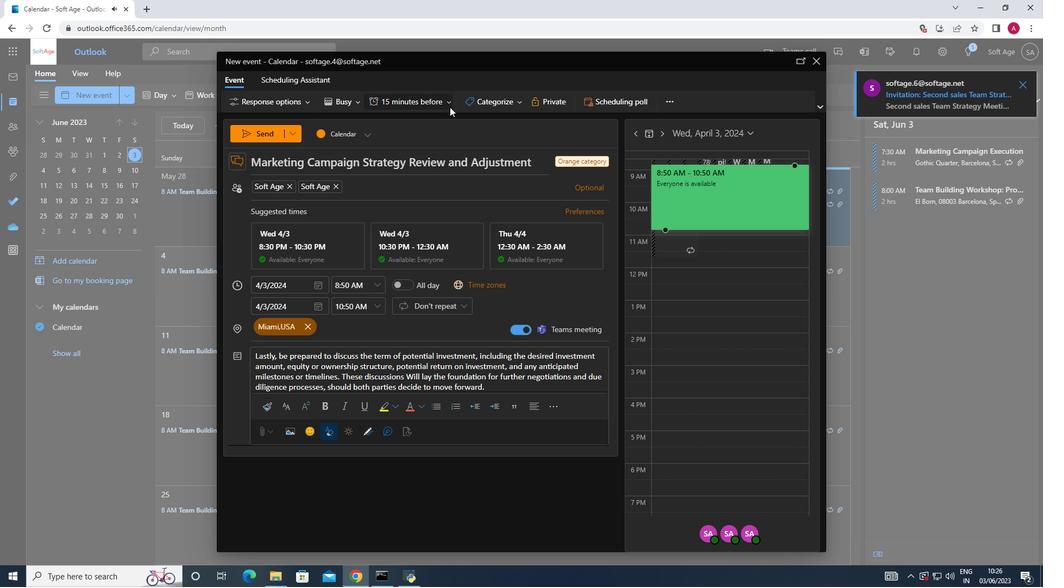 
Action: Mouse pressed left at (449, 106)
Screenshot: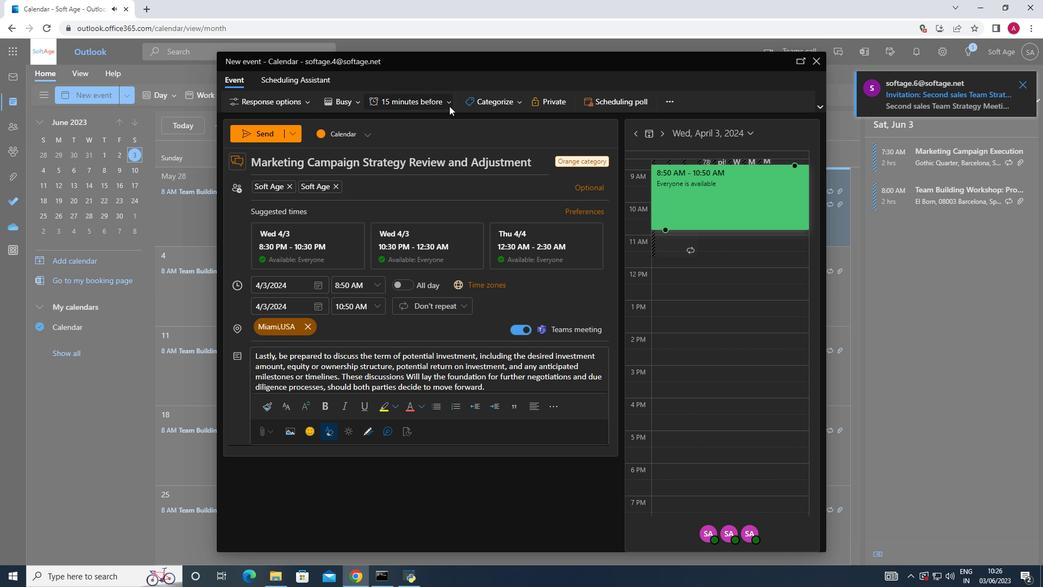 
Action: Mouse moved to (439, 154)
Screenshot: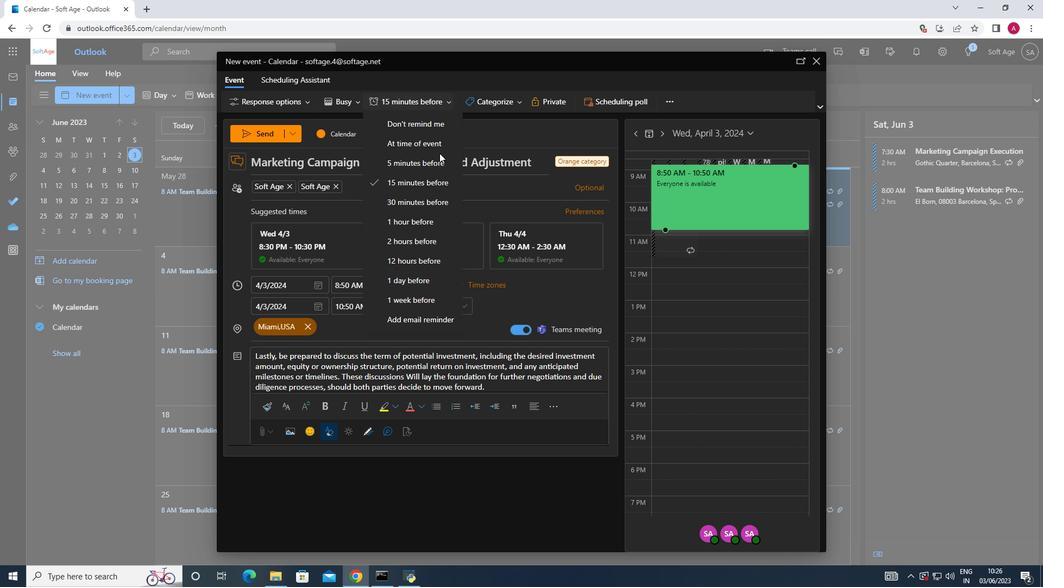 
Action: Mouse pressed left at (439, 154)
Screenshot: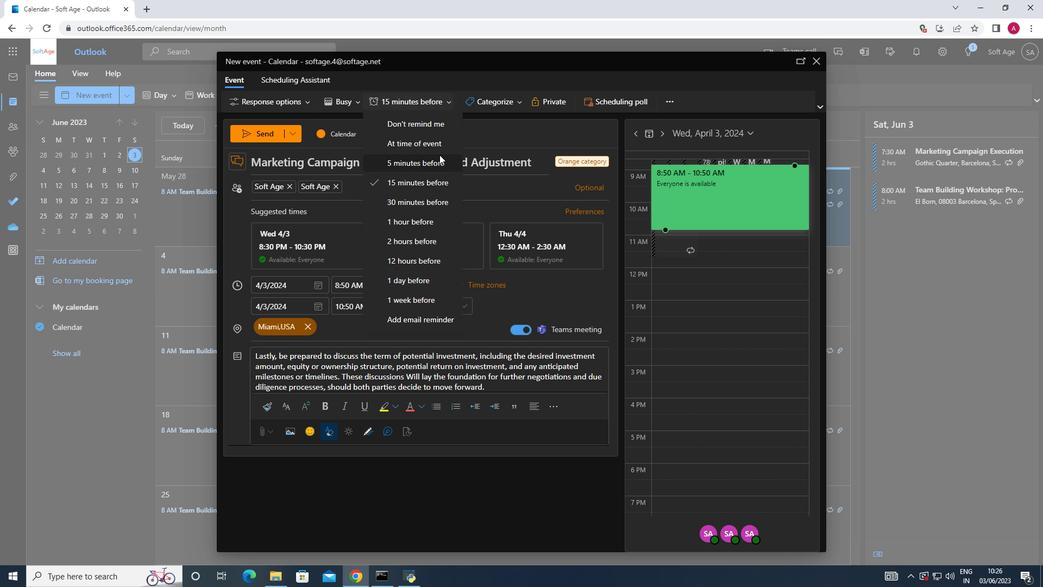 
Action: Mouse moved to (264, 130)
Screenshot: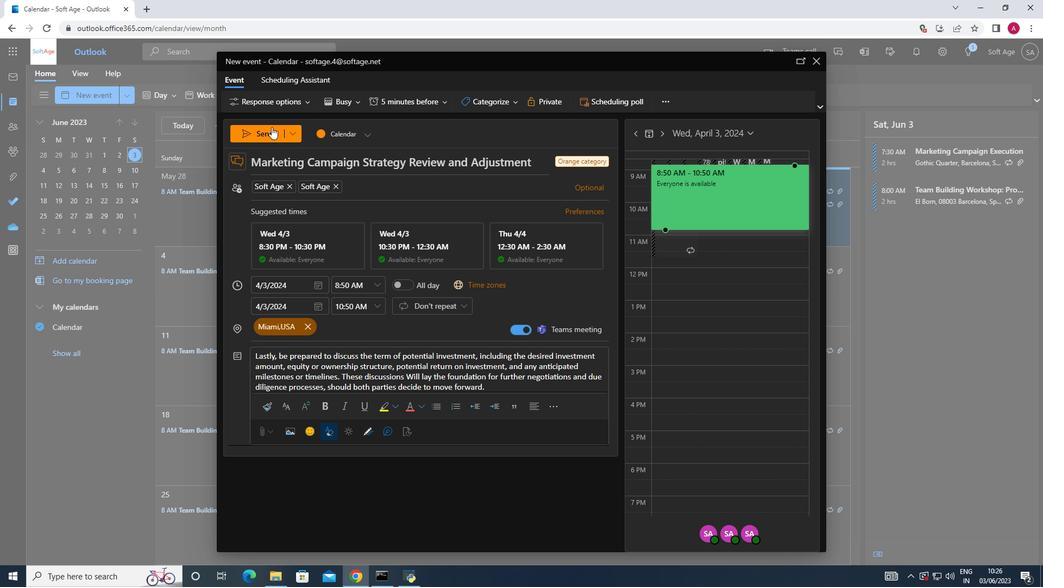 
Action: Mouse pressed left at (264, 130)
Screenshot: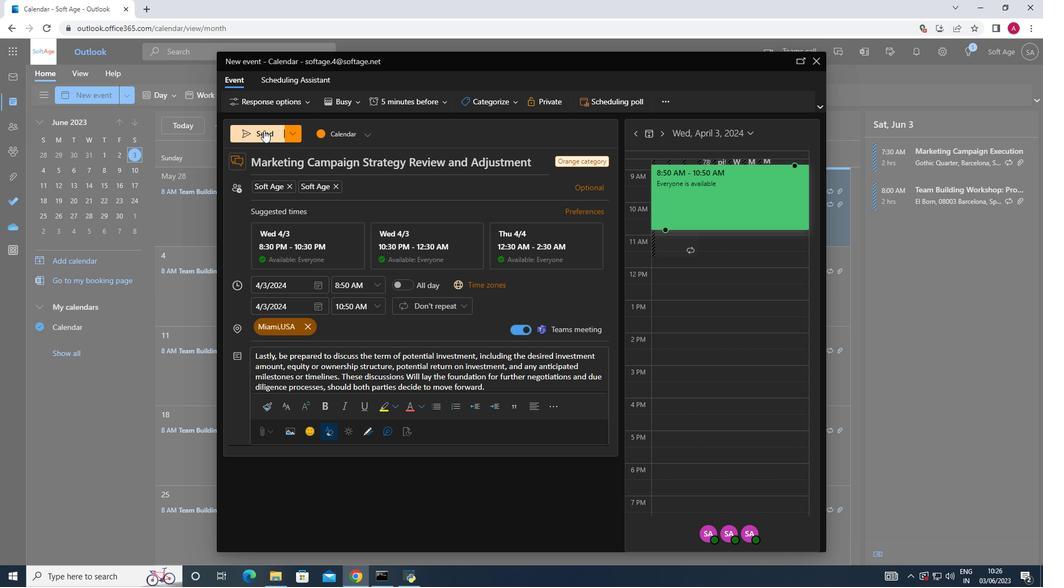 
